 Task: Set up a call with the sales team on Monday at 7:00 PM.
Action: Mouse moved to (84, 196)
Screenshot: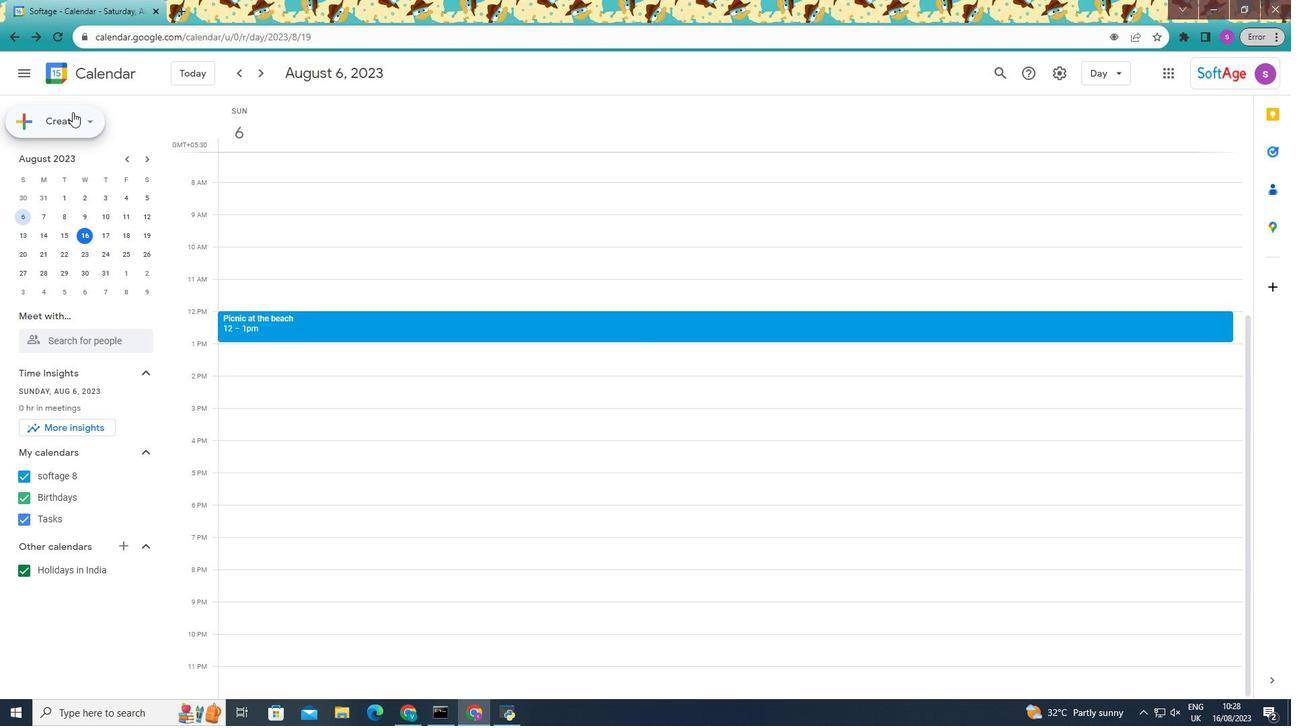 
Action: Mouse pressed left at (84, 196)
Screenshot: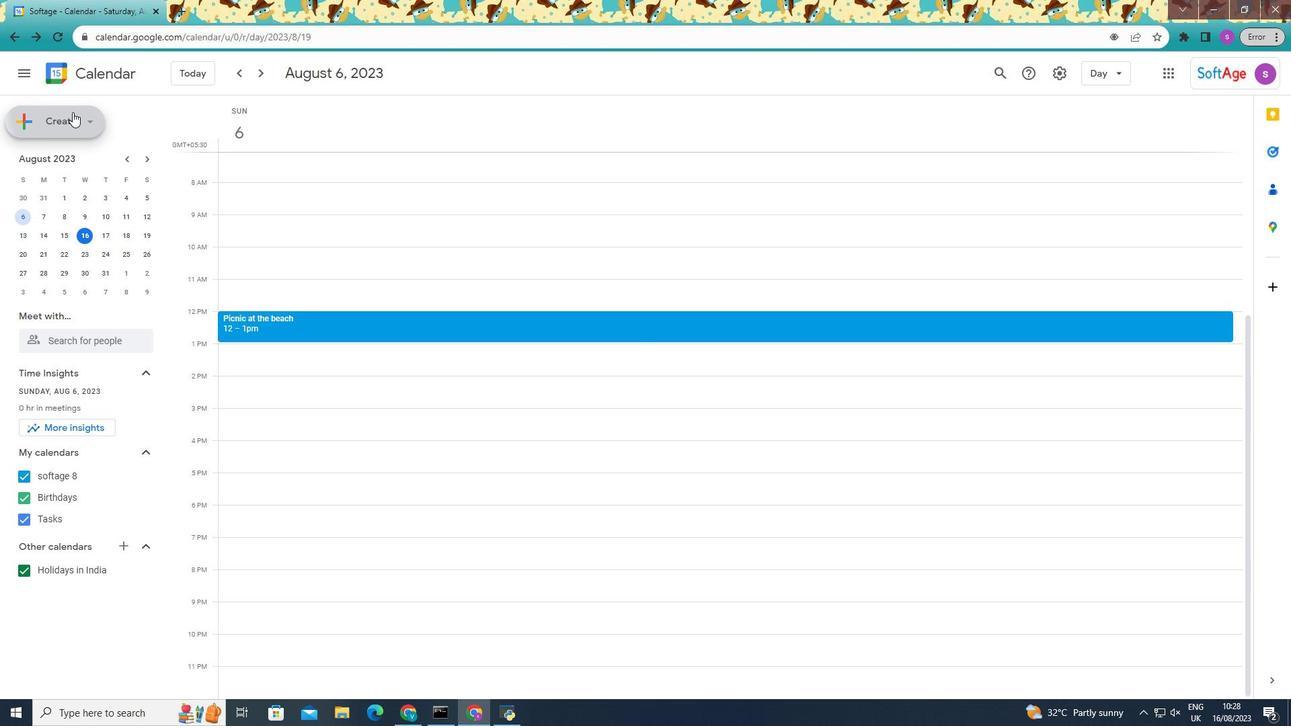 
Action: Mouse moved to (96, 281)
Screenshot: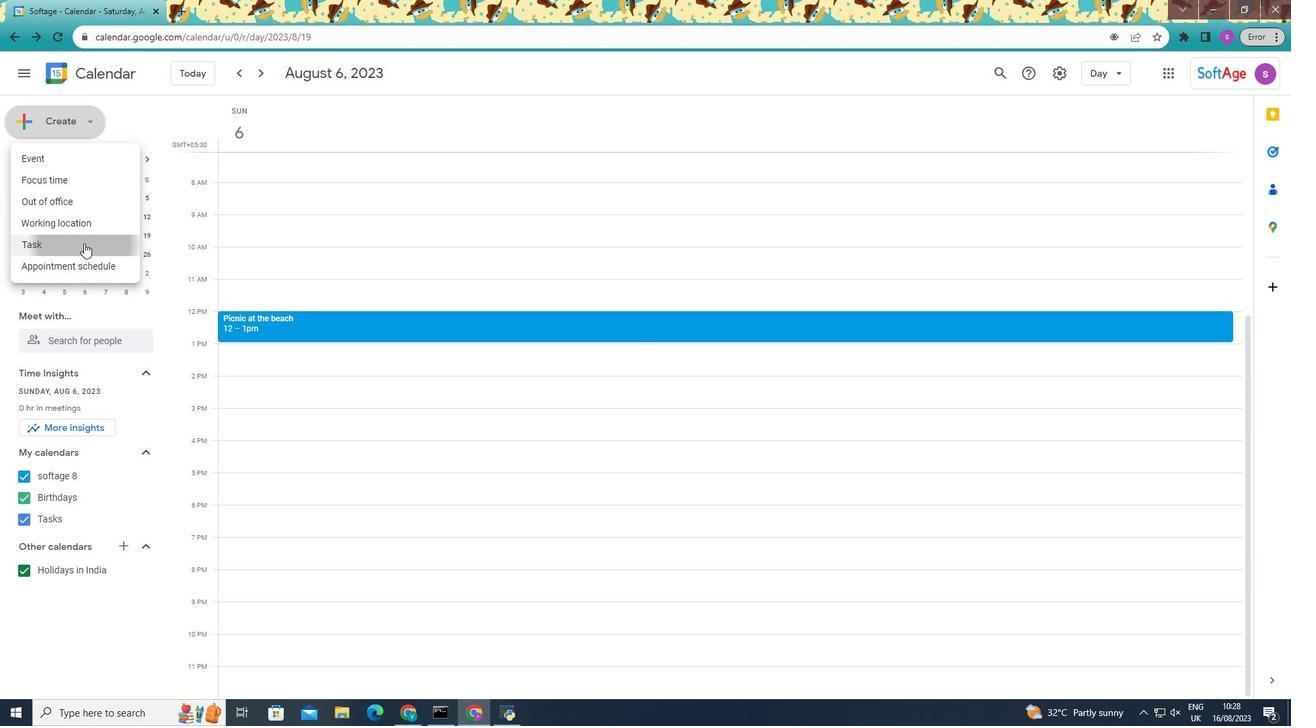 
Action: Mouse pressed left at (96, 281)
Screenshot: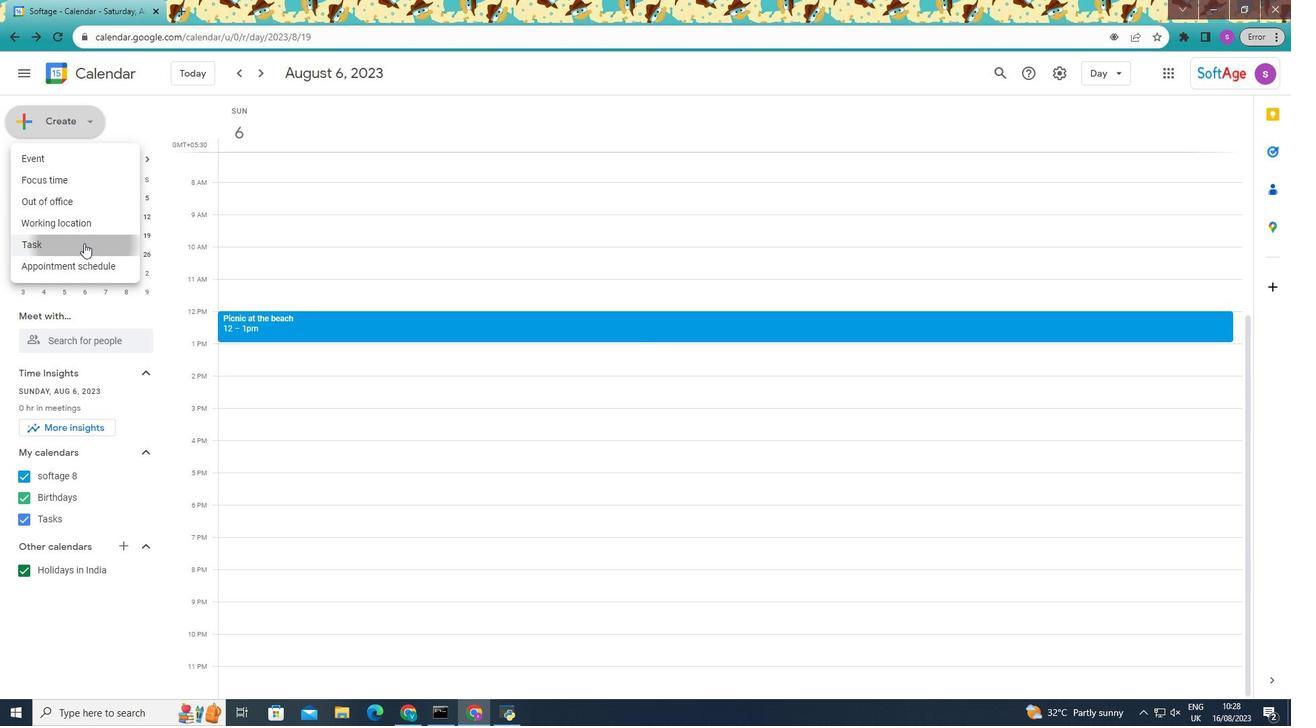 
Action: Mouse moved to (569, 315)
Screenshot: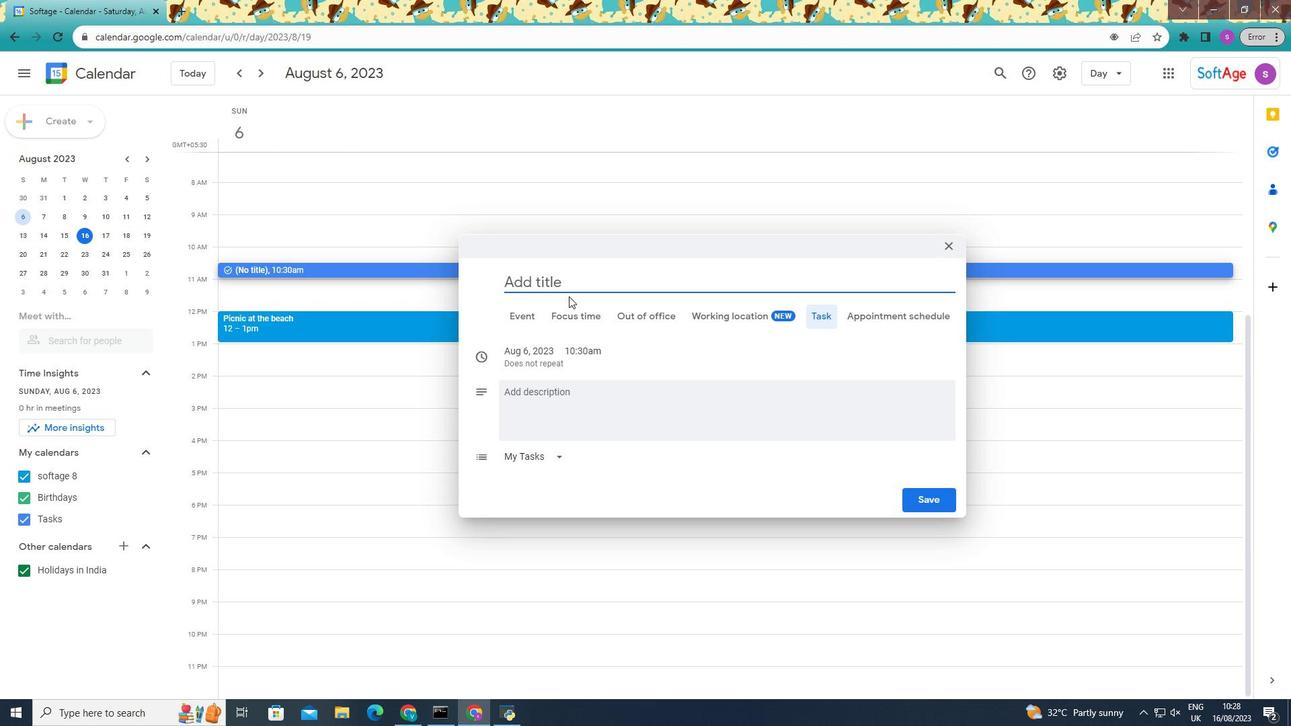 
Action: Mouse pressed left at (569, 315)
Screenshot: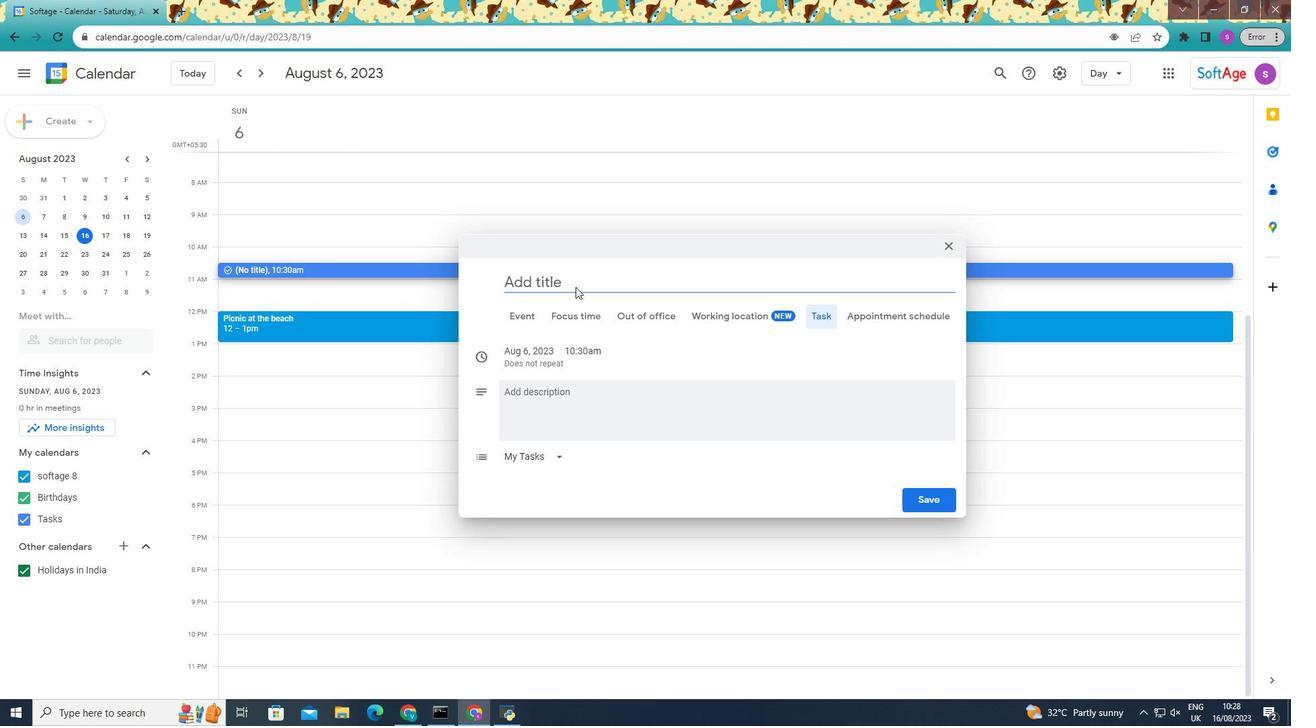 
Action: Mouse moved to (577, 308)
Screenshot: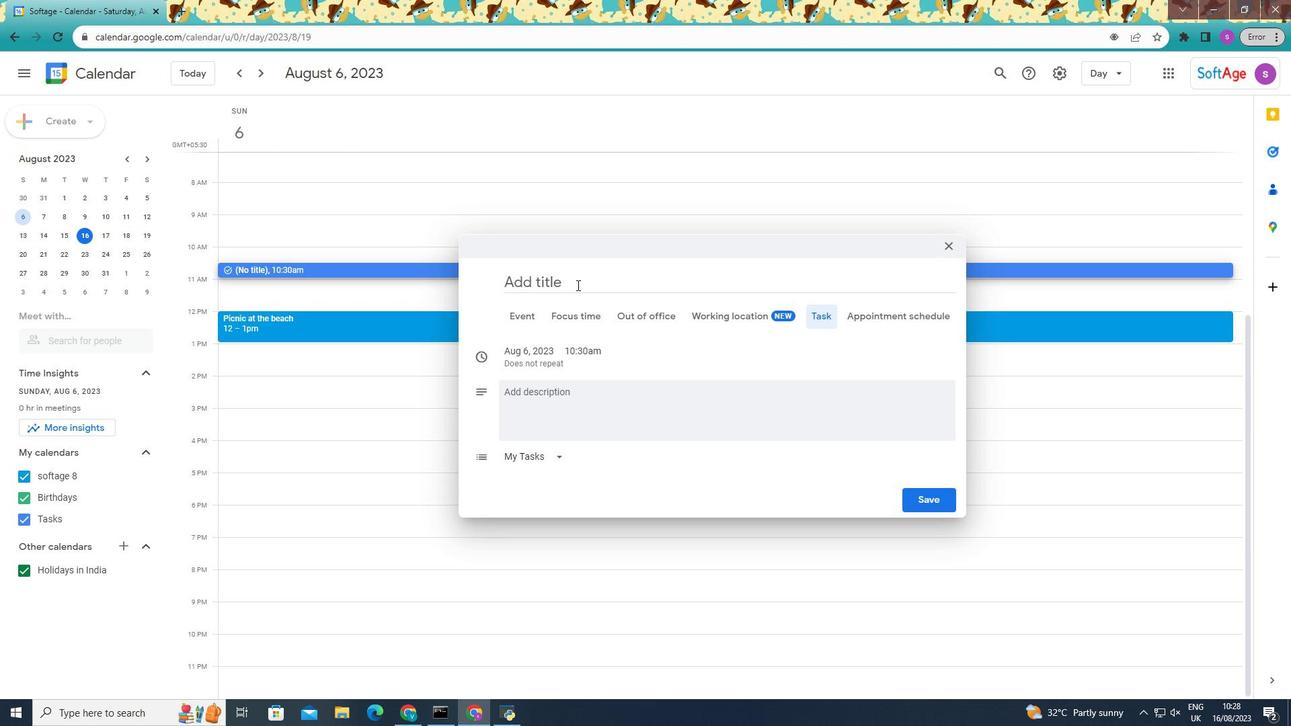 
Action: Mouse pressed left at (577, 308)
Screenshot: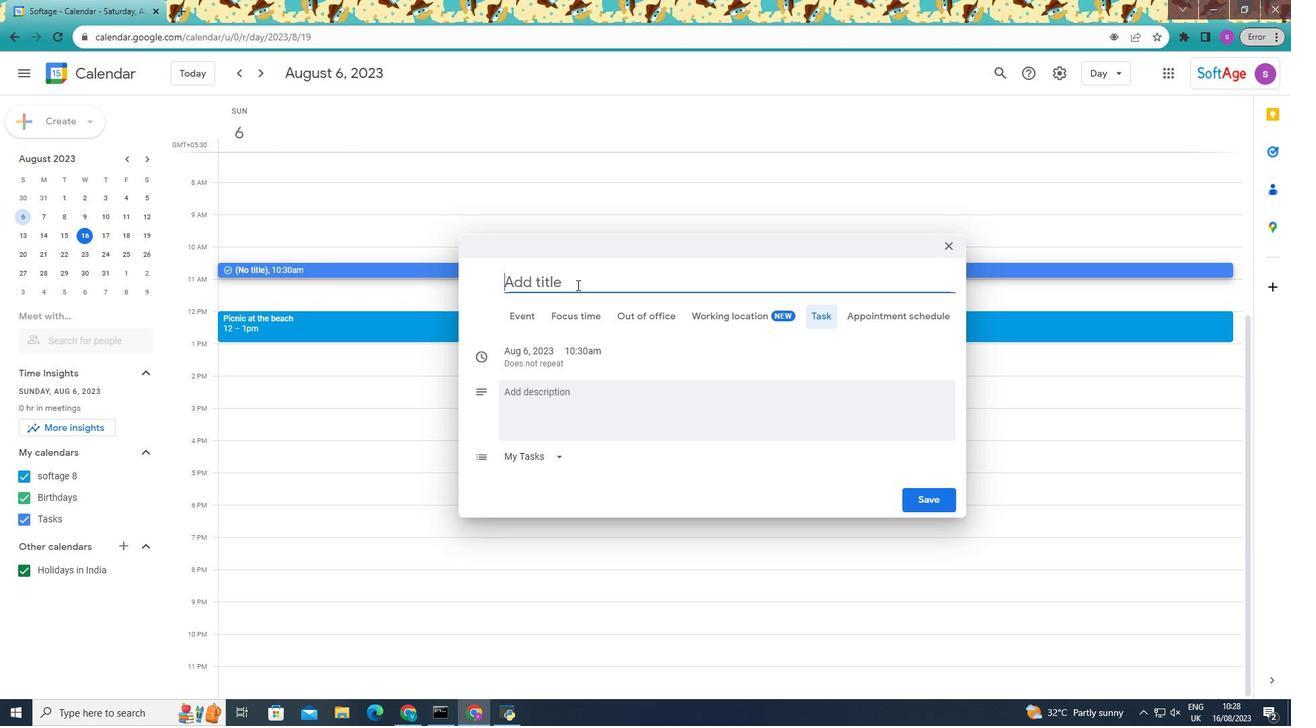 
Action: Mouse moved to (575, 302)
Screenshot: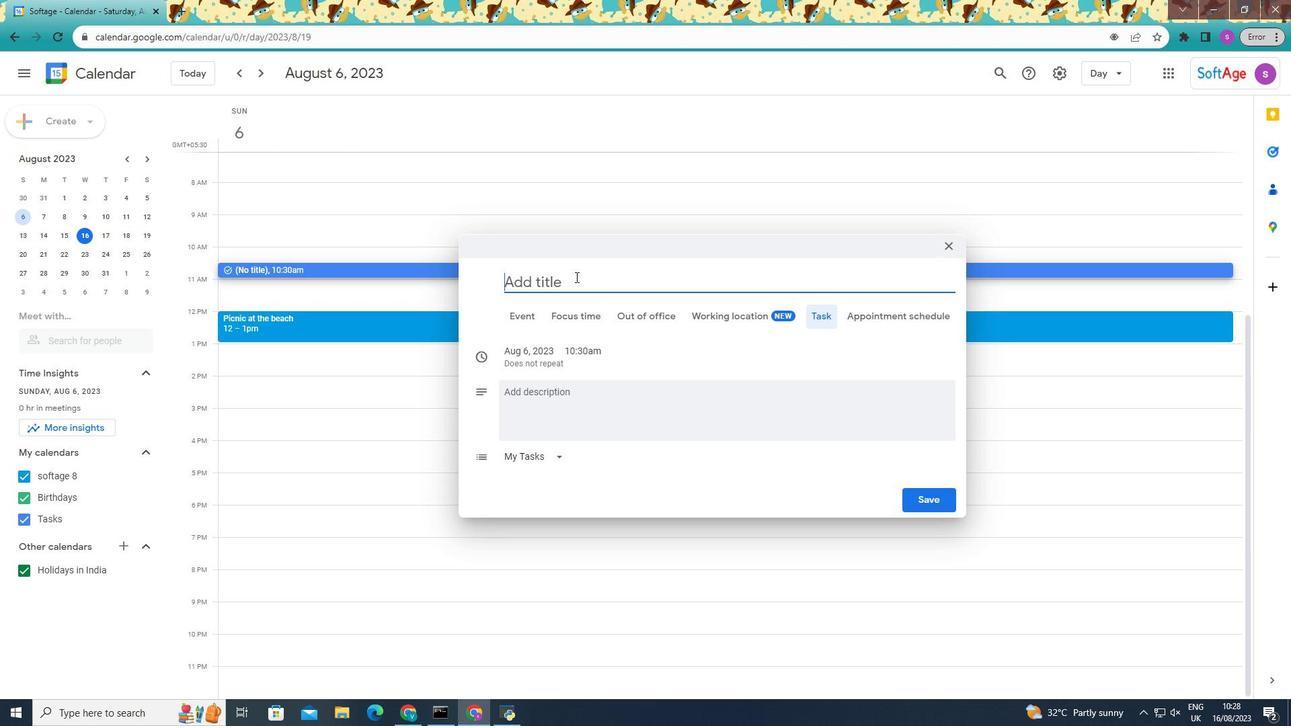 
Action: Key pressed <Key.shift>call<Key.space>wo<Key.backspace>ith<Key.space>the<Key.space>sales<Key.space>tem<Key.space>
Screenshot: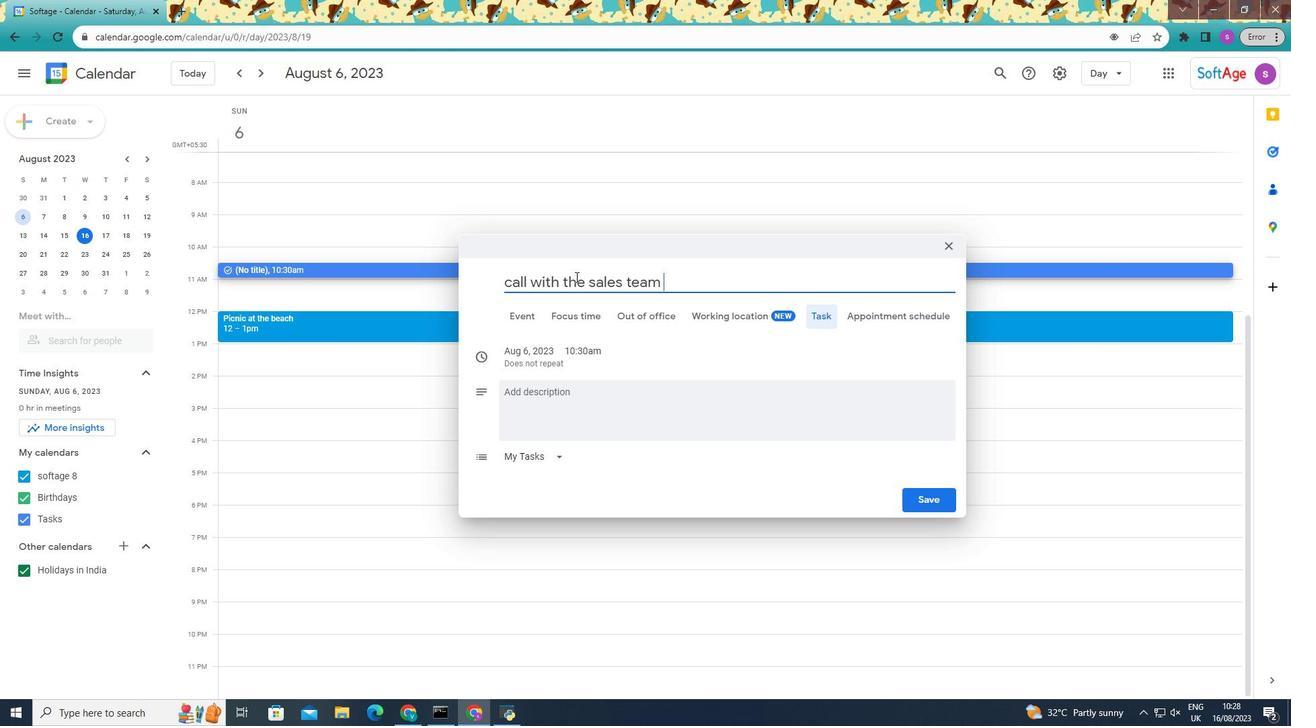 
Action: Mouse moved to (528, 355)
Screenshot: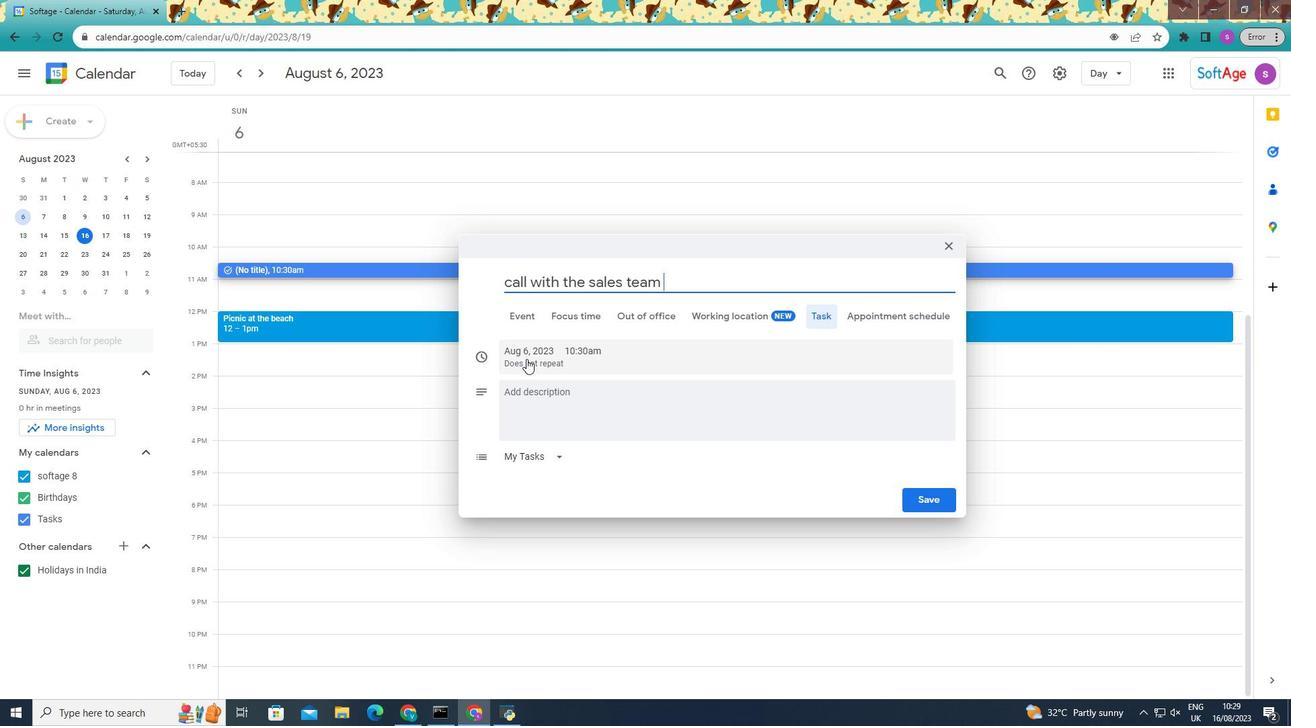 
Action: Mouse pressed left at (528, 355)
Screenshot: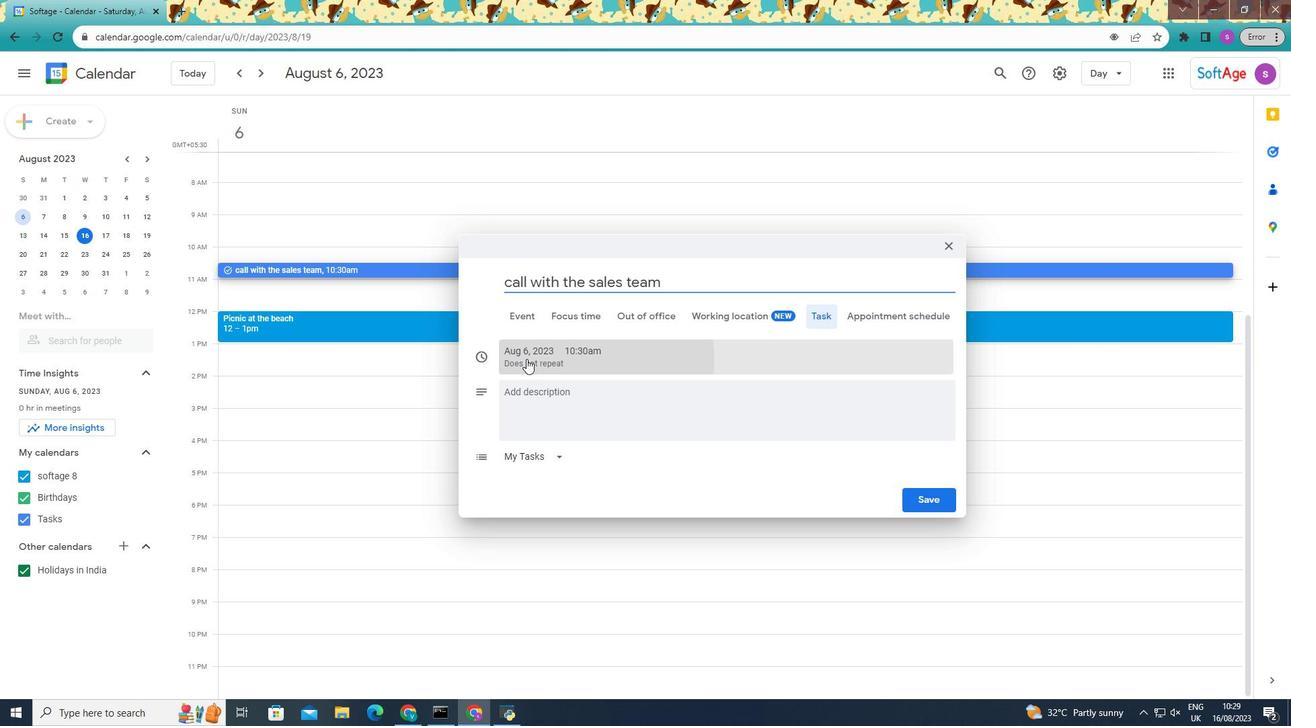 
Action: Mouse moved to (549, 351)
Screenshot: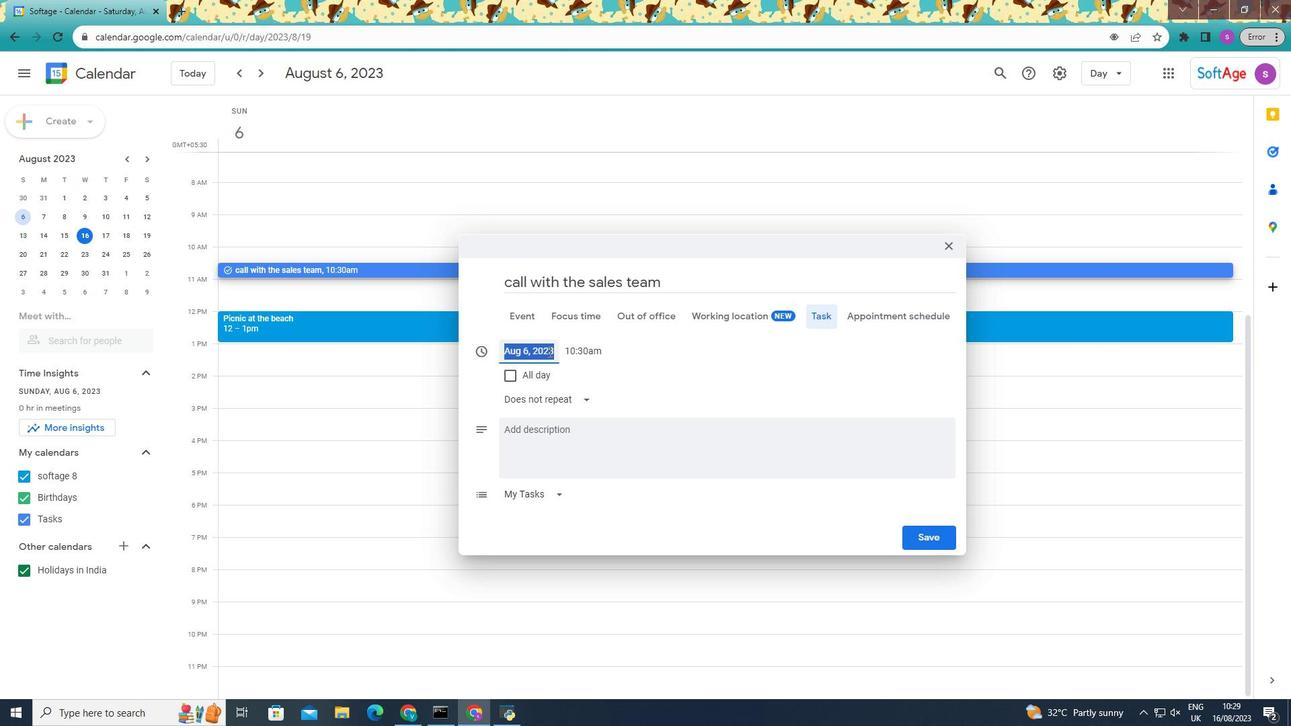 
Action: Mouse pressed left at (549, 351)
Screenshot: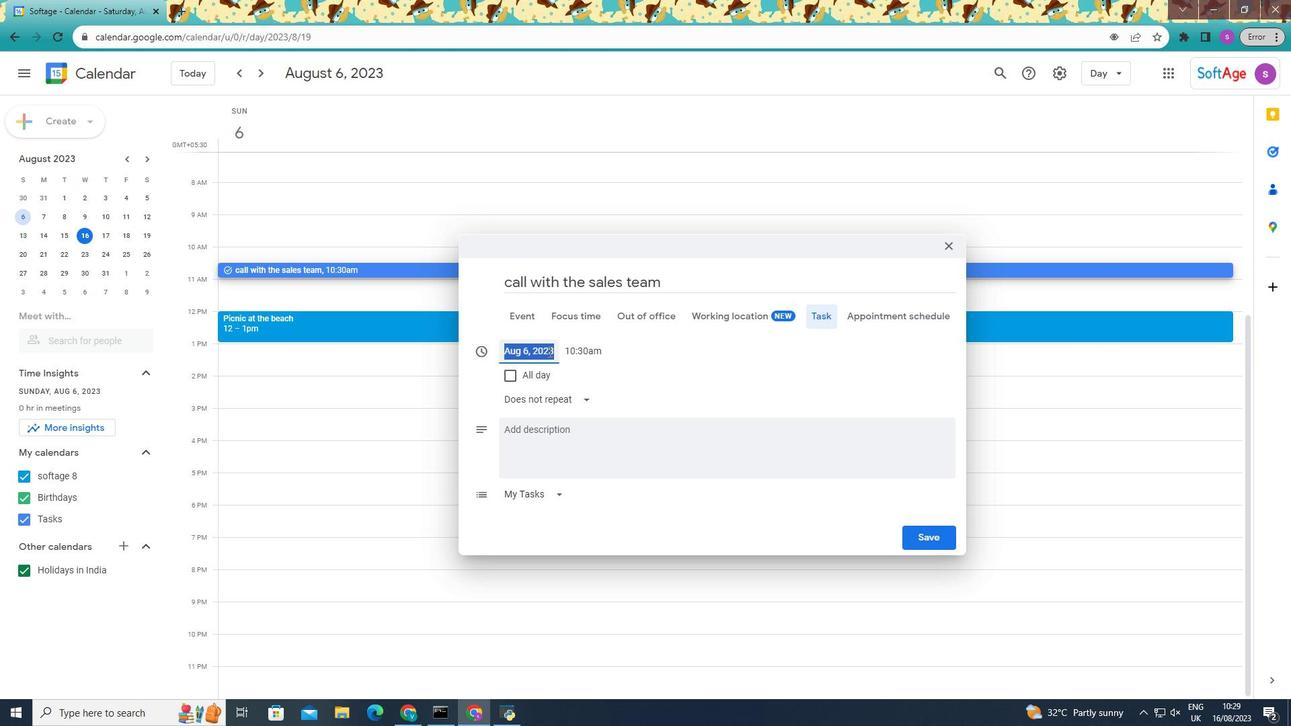 
Action: Mouse moved to (547, 427)
Screenshot: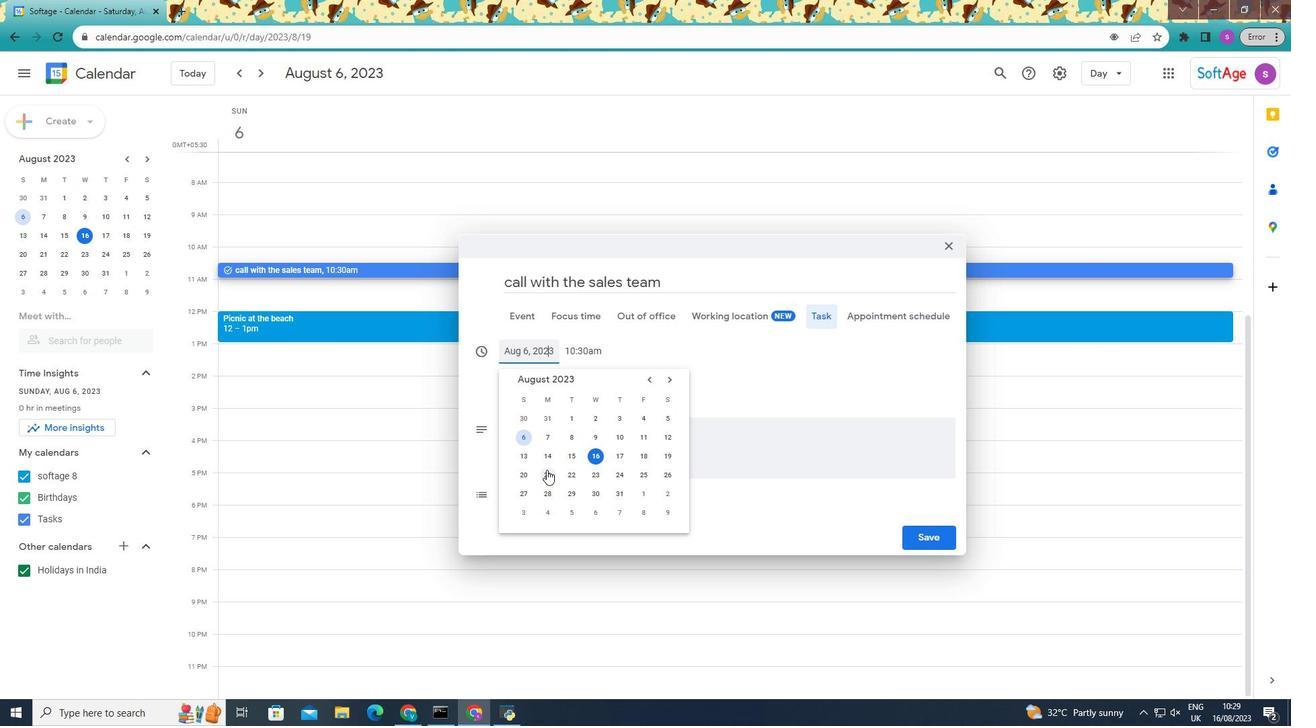 
Action: Mouse pressed left at (547, 427)
Screenshot: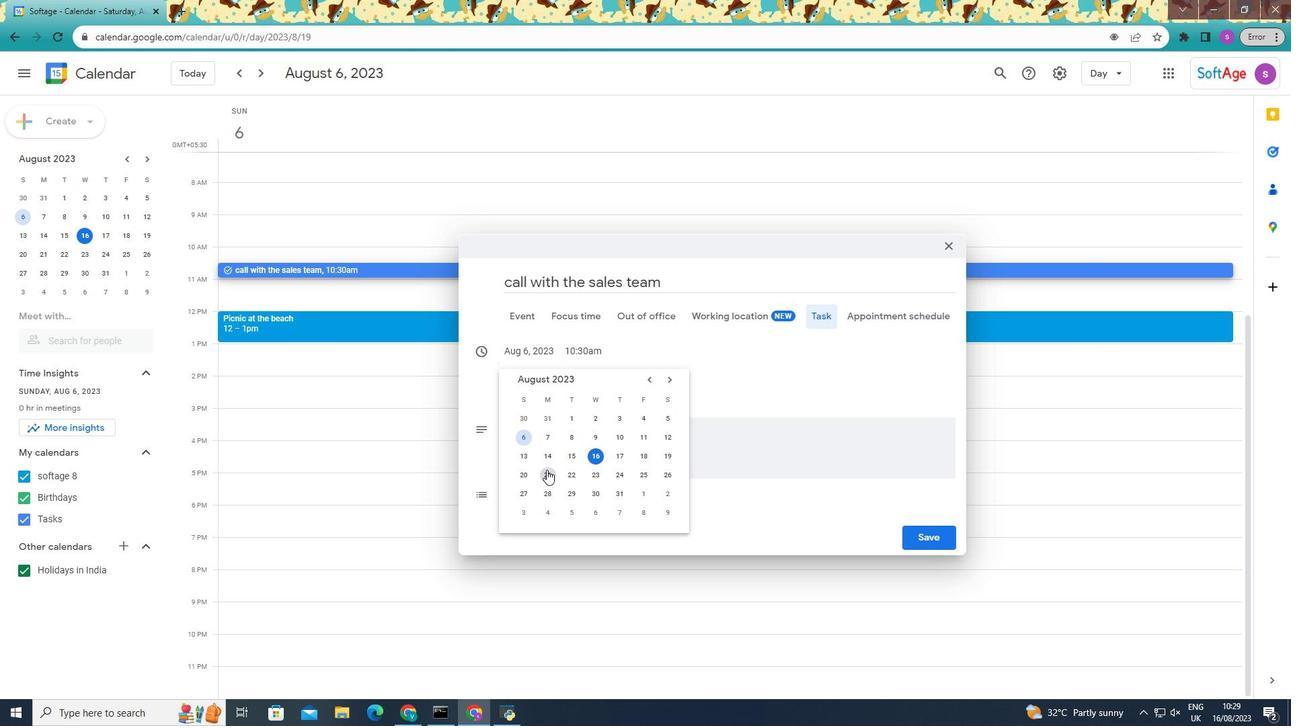 
Action: Mouse moved to (555, 355)
Screenshot: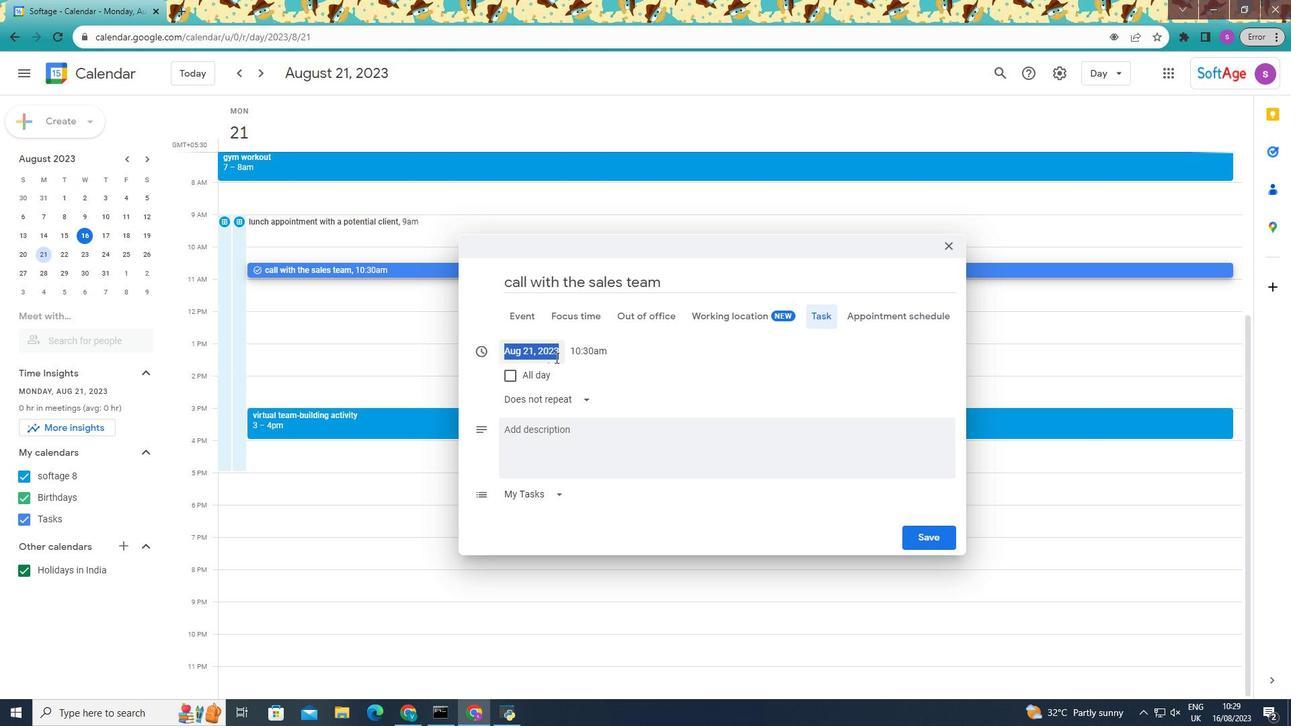 
Action: Mouse pressed left at (555, 355)
Screenshot: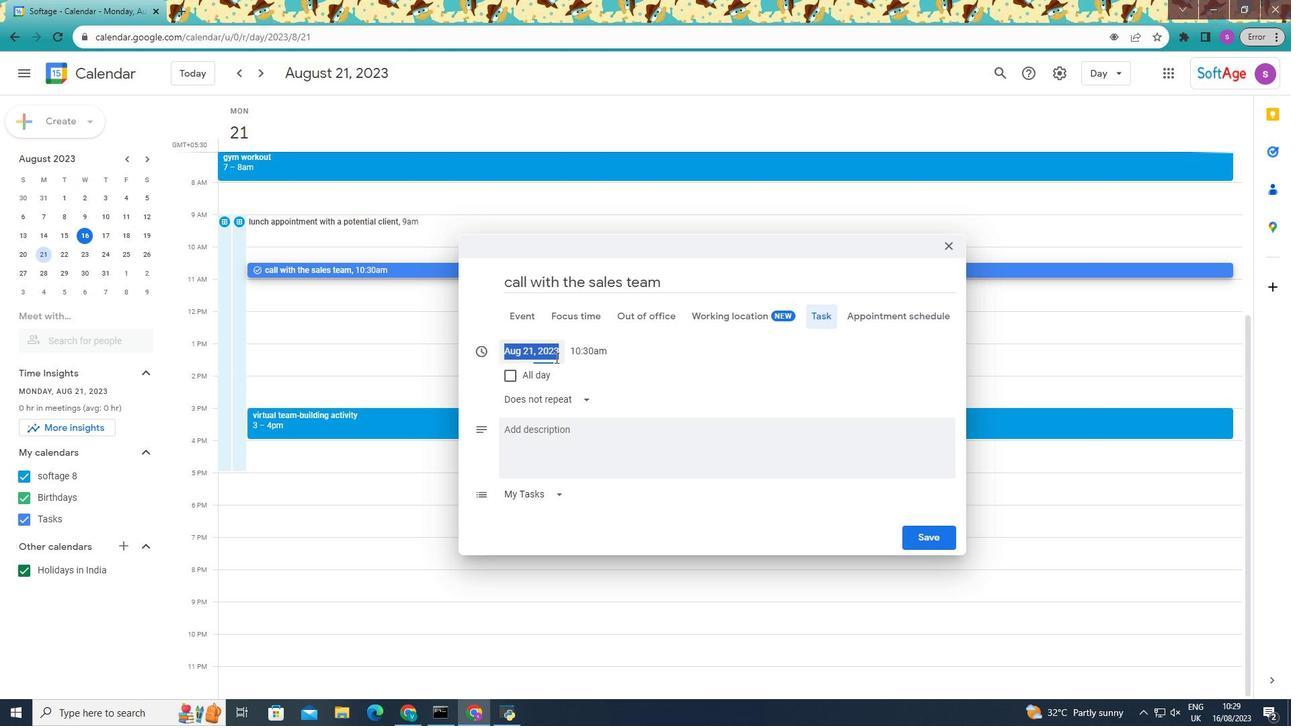 
Action: Mouse moved to (586, 348)
Screenshot: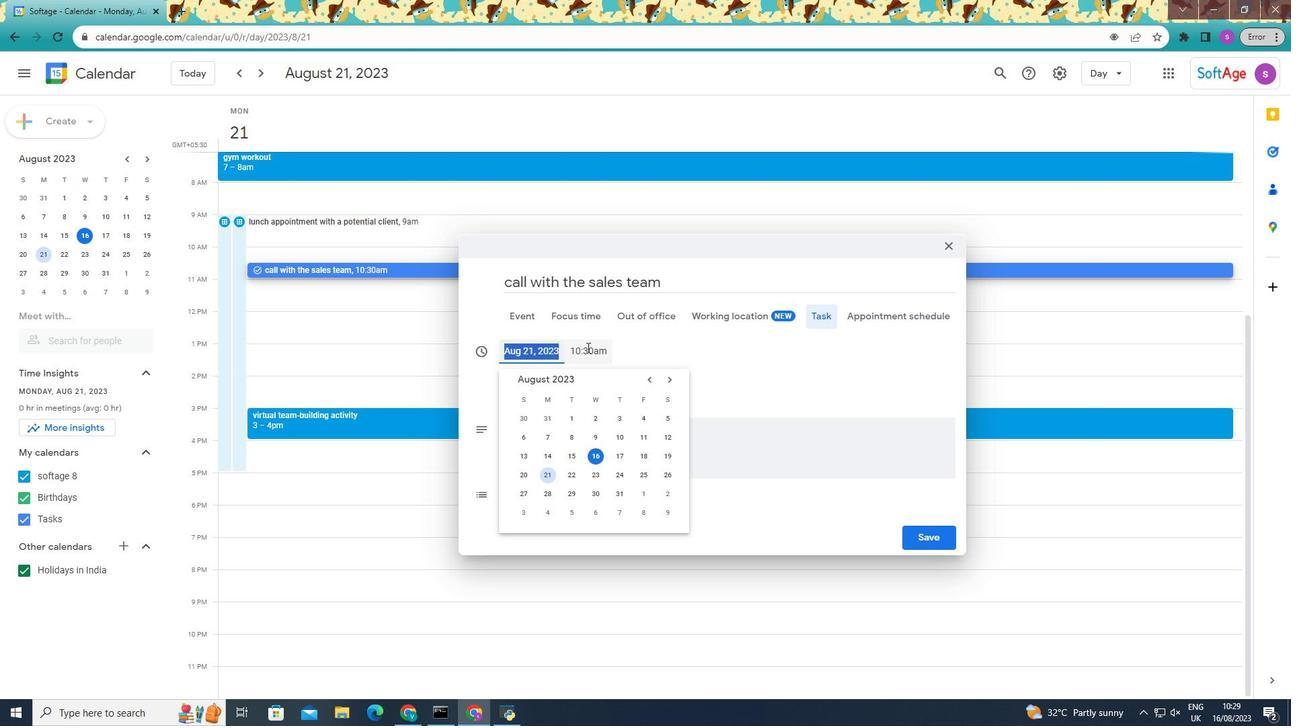 
Action: Mouse pressed left at (586, 348)
Screenshot: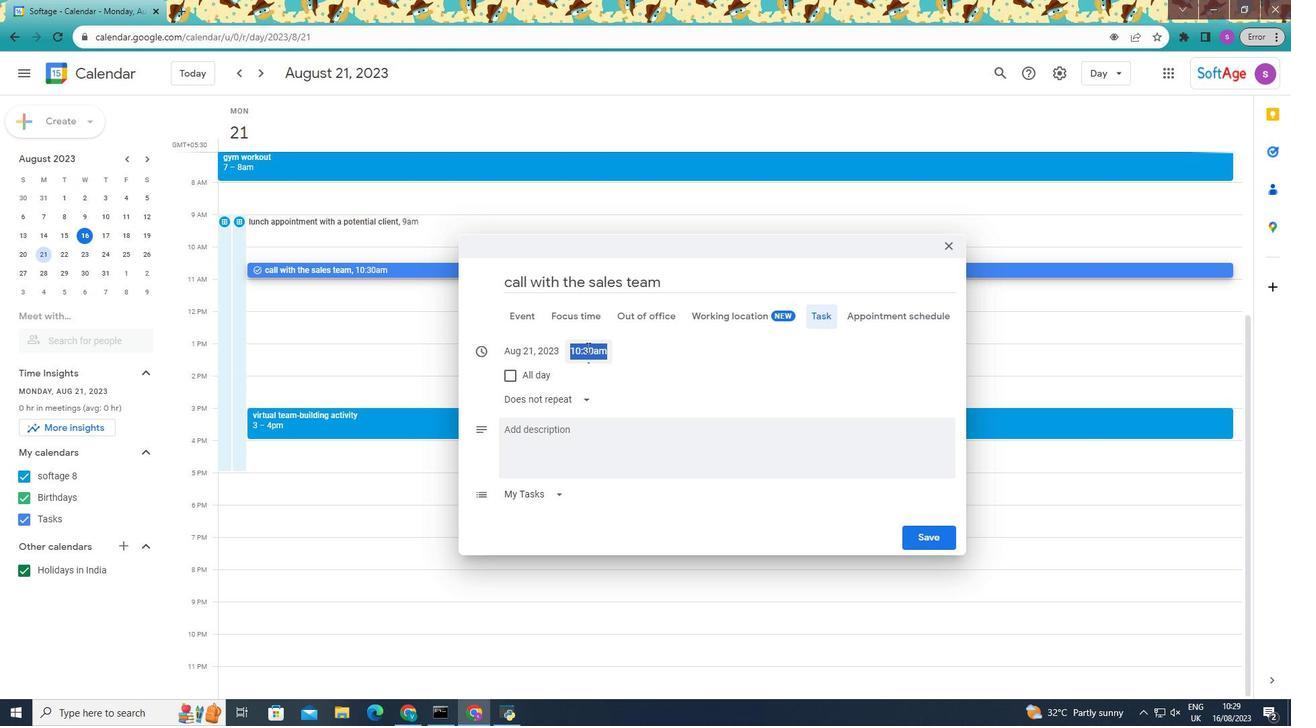 
Action: Mouse moved to (622, 423)
Screenshot: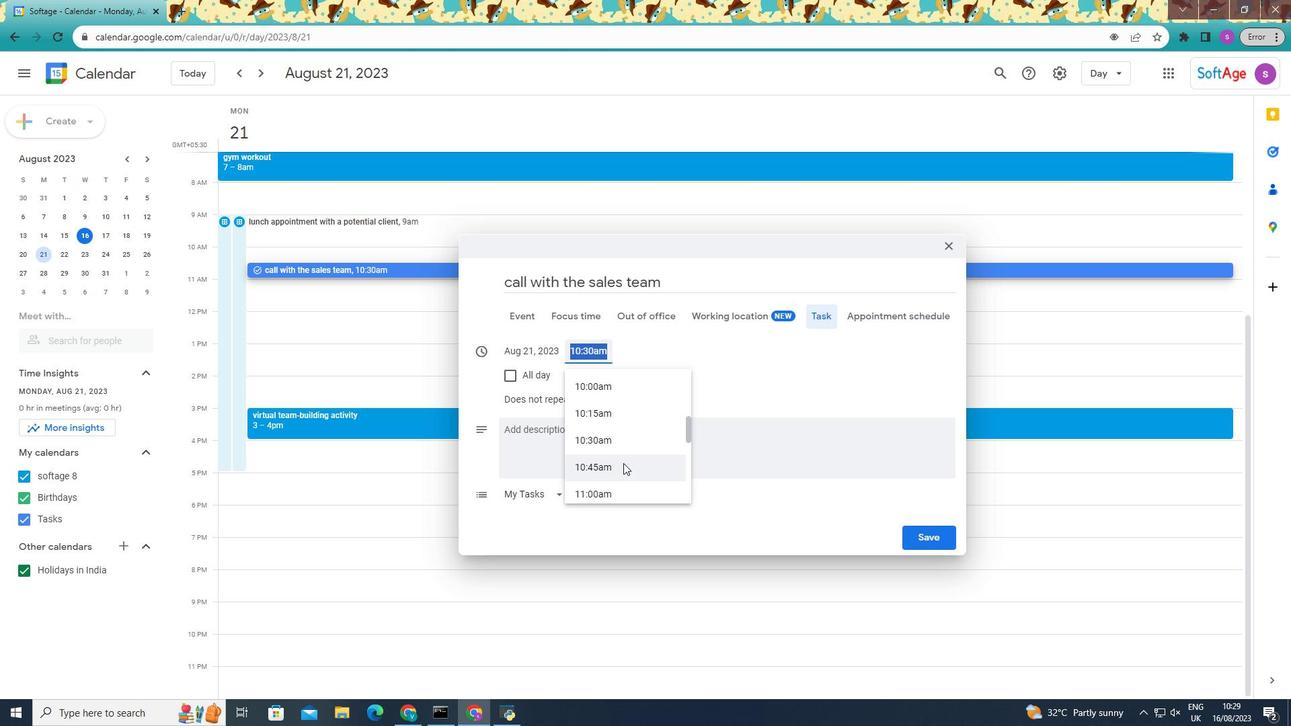 
Action: Mouse scrolled (622, 423) with delta (0, 0)
Screenshot: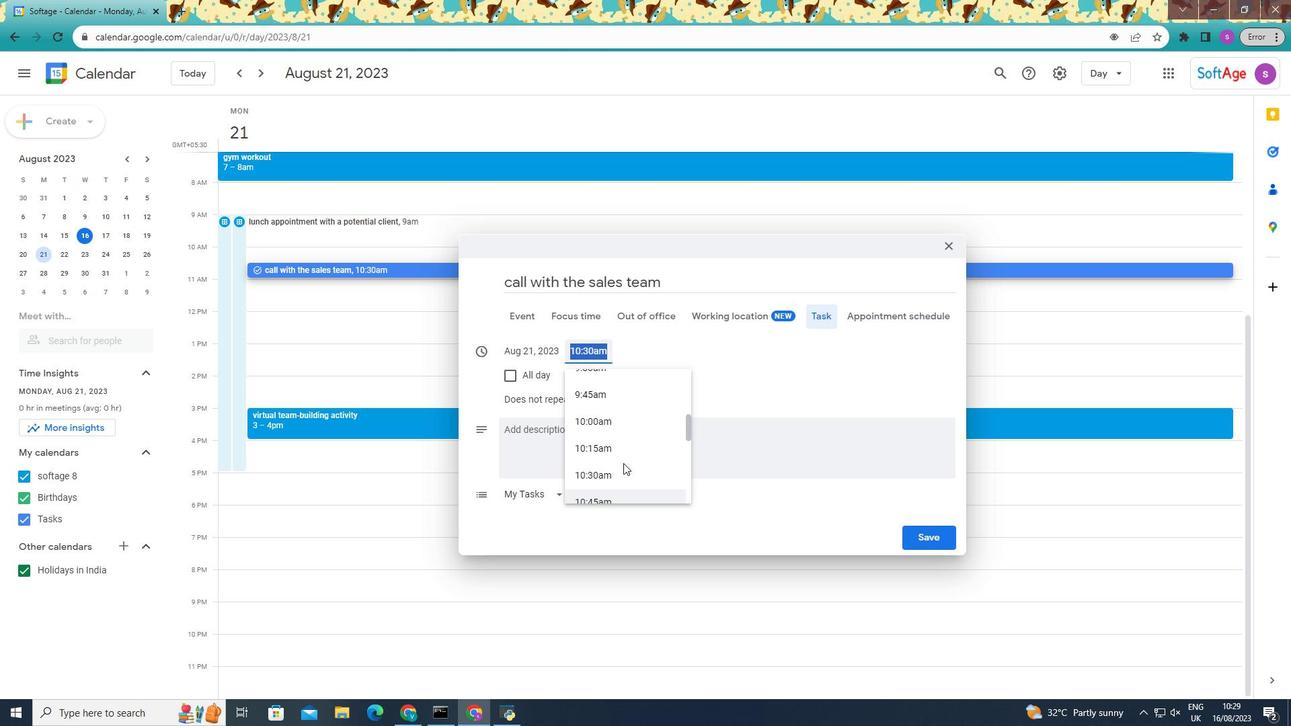 
Action: Mouse scrolled (622, 423) with delta (0, 0)
Screenshot: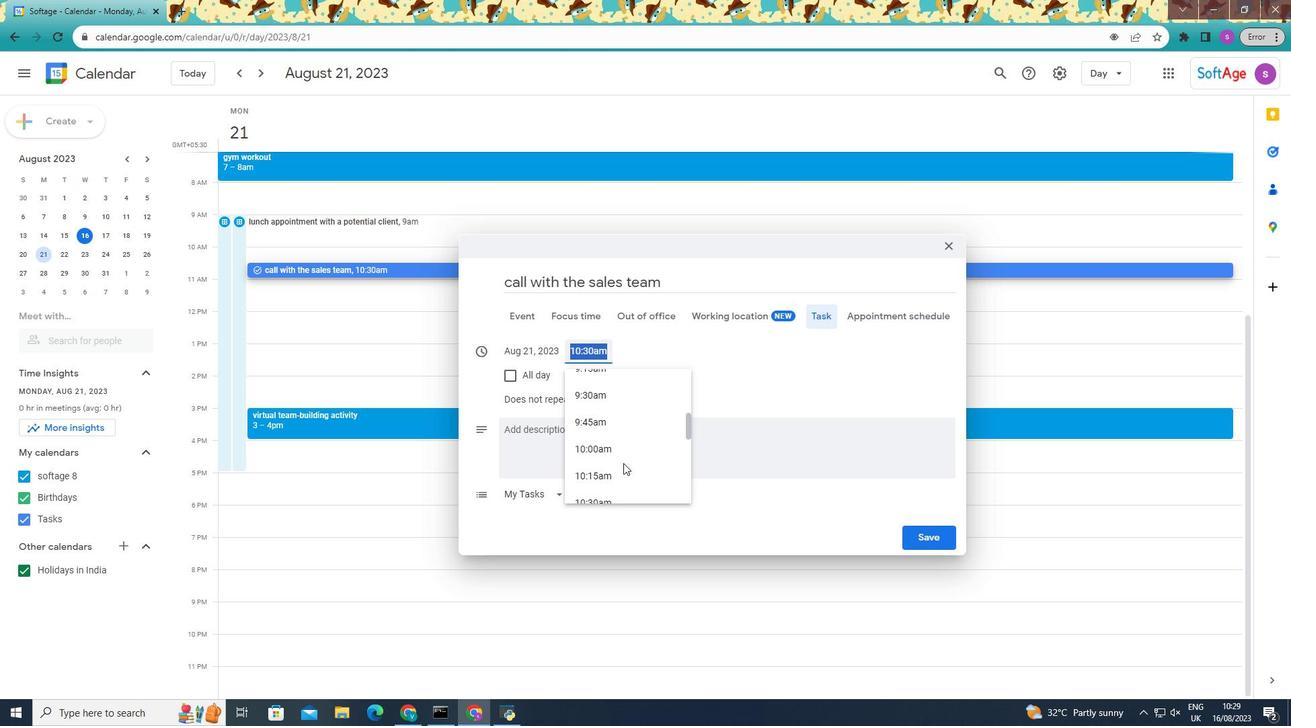 
Action: Mouse scrolled (622, 423) with delta (0, 0)
Screenshot: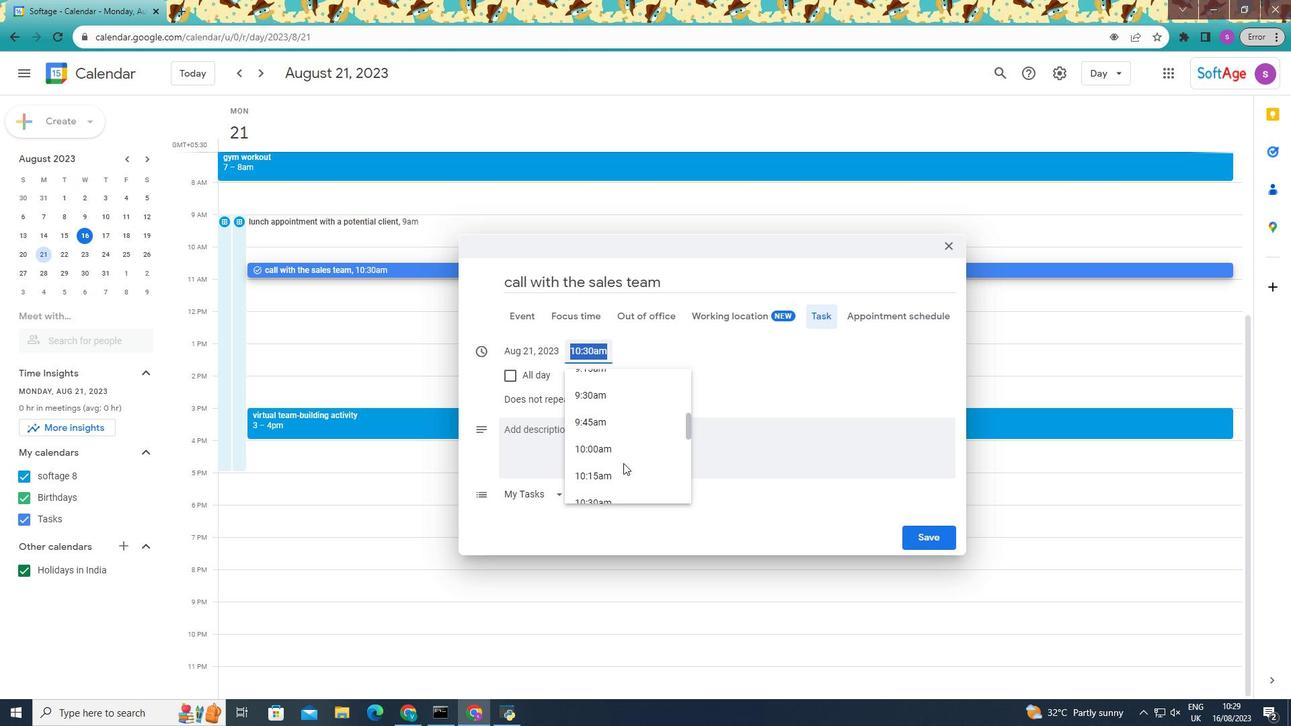 
Action: Mouse moved to (627, 419)
Screenshot: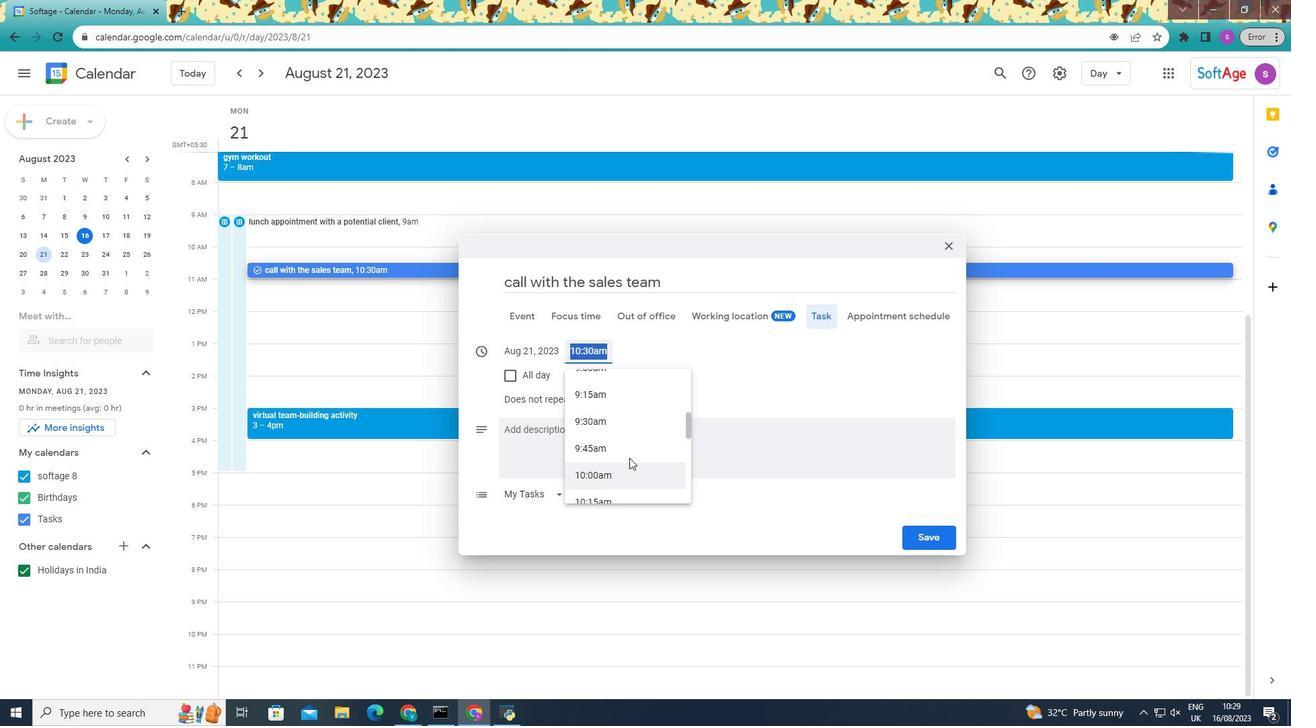 
Action: Mouse scrolled (627, 420) with delta (0, 0)
Screenshot: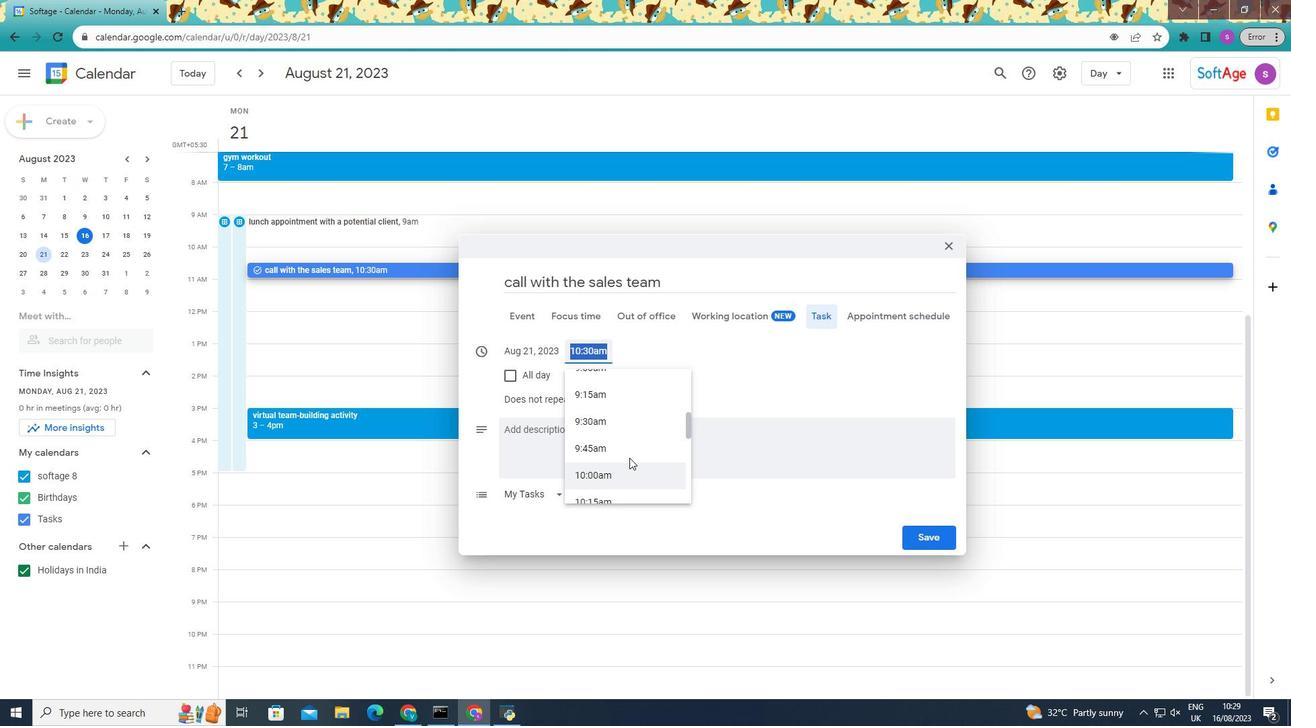 
Action: Mouse moved to (633, 392)
Screenshot: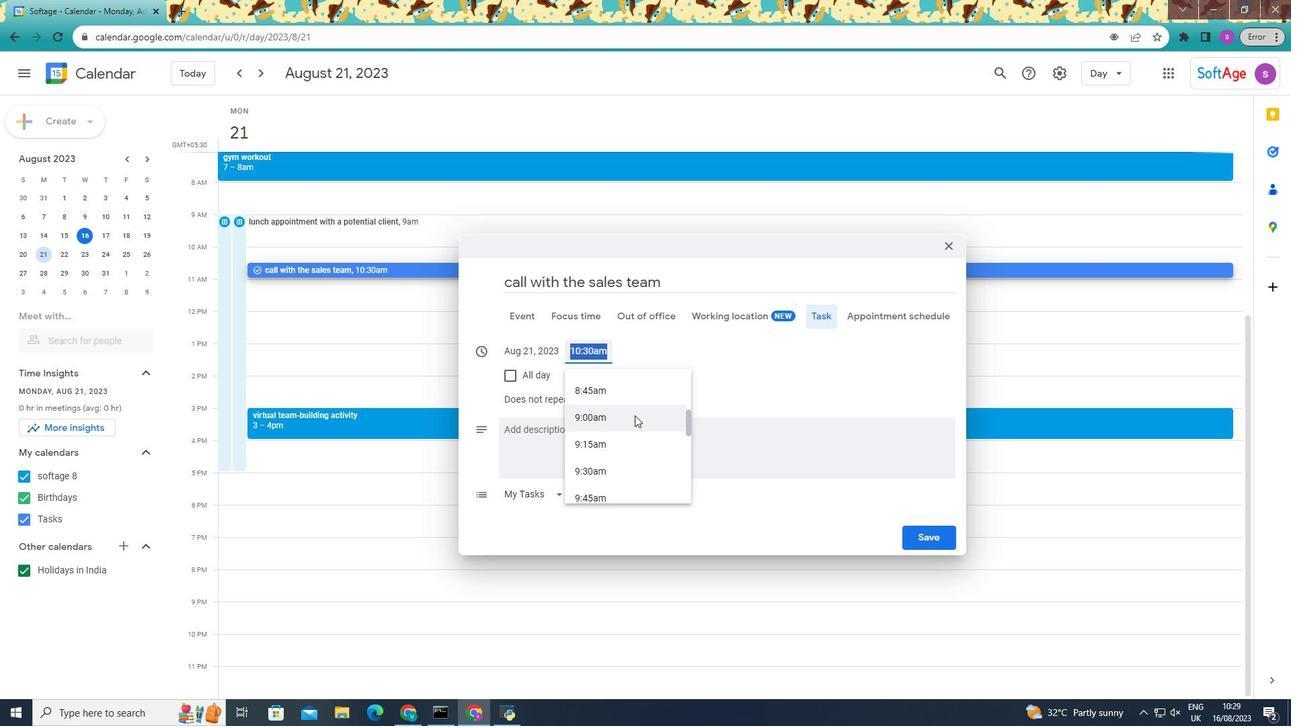 
Action: Mouse scrolled (633, 392) with delta (0, 0)
Screenshot: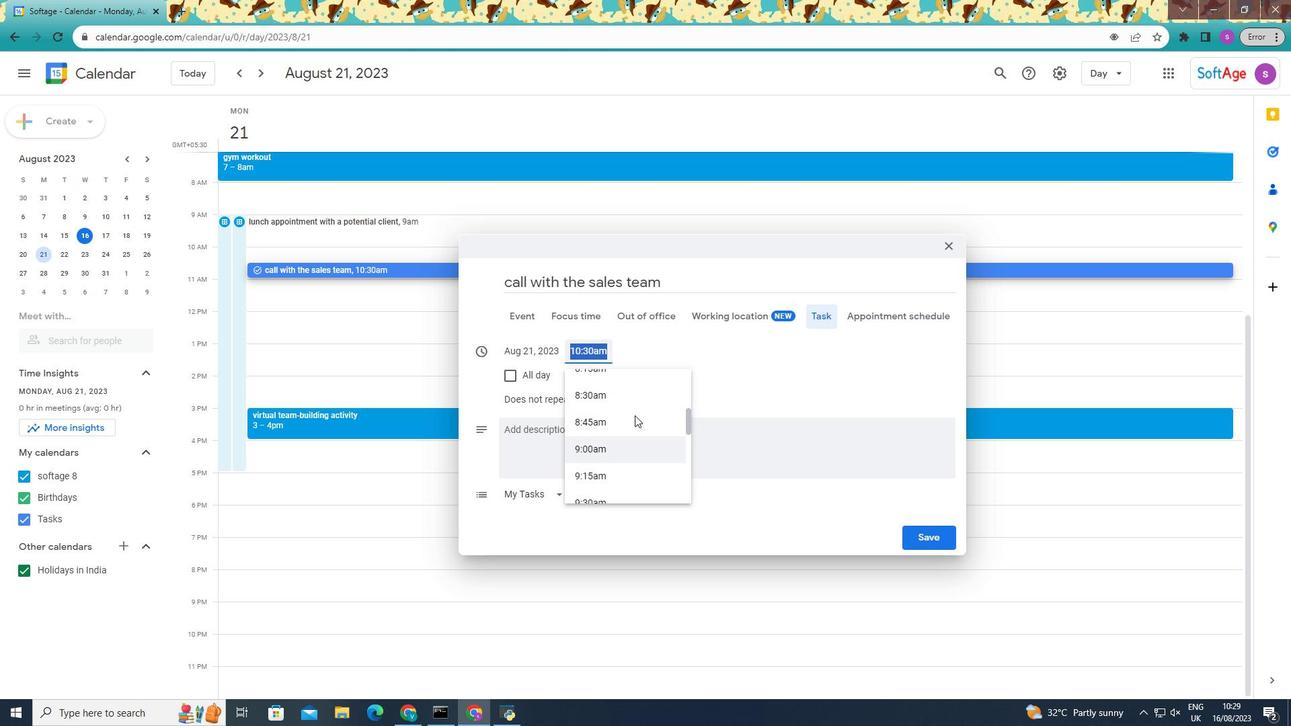 
Action: Mouse scrolled (633, 392) with delta (0, 0)
Screenshot: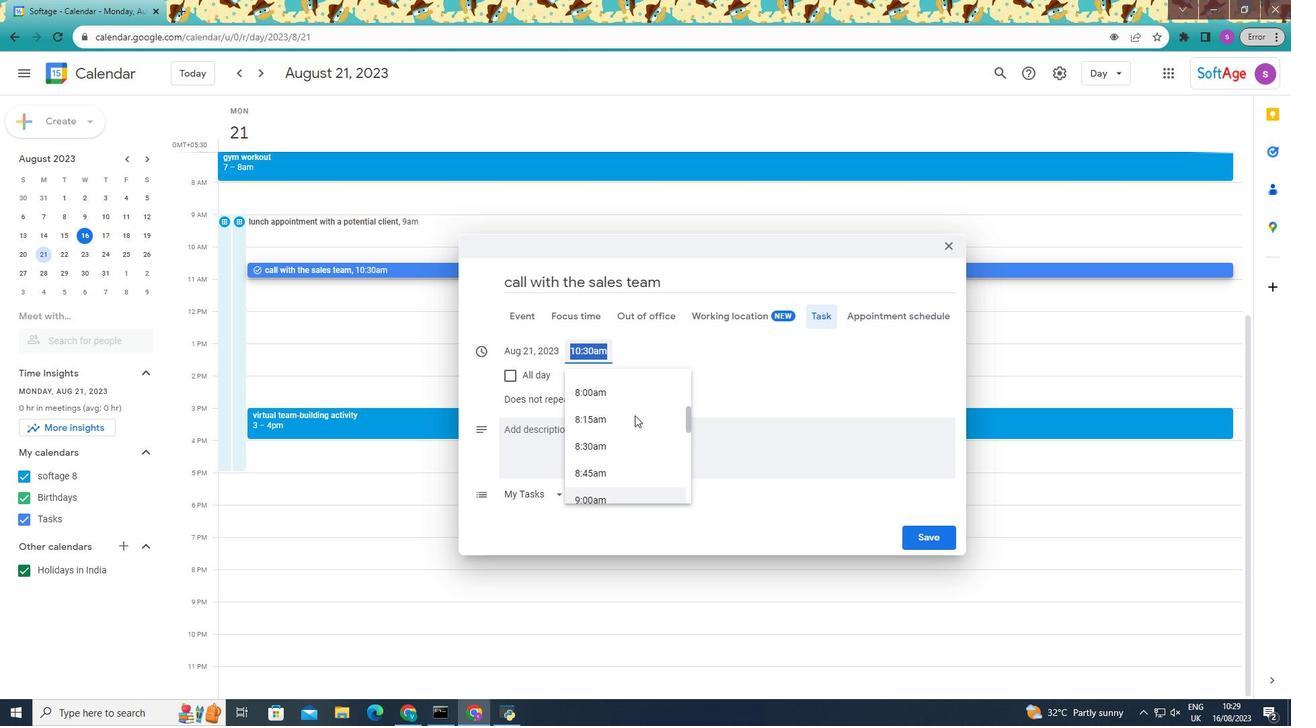 
Action: Mouse moved to (610, 384)
Screenshot: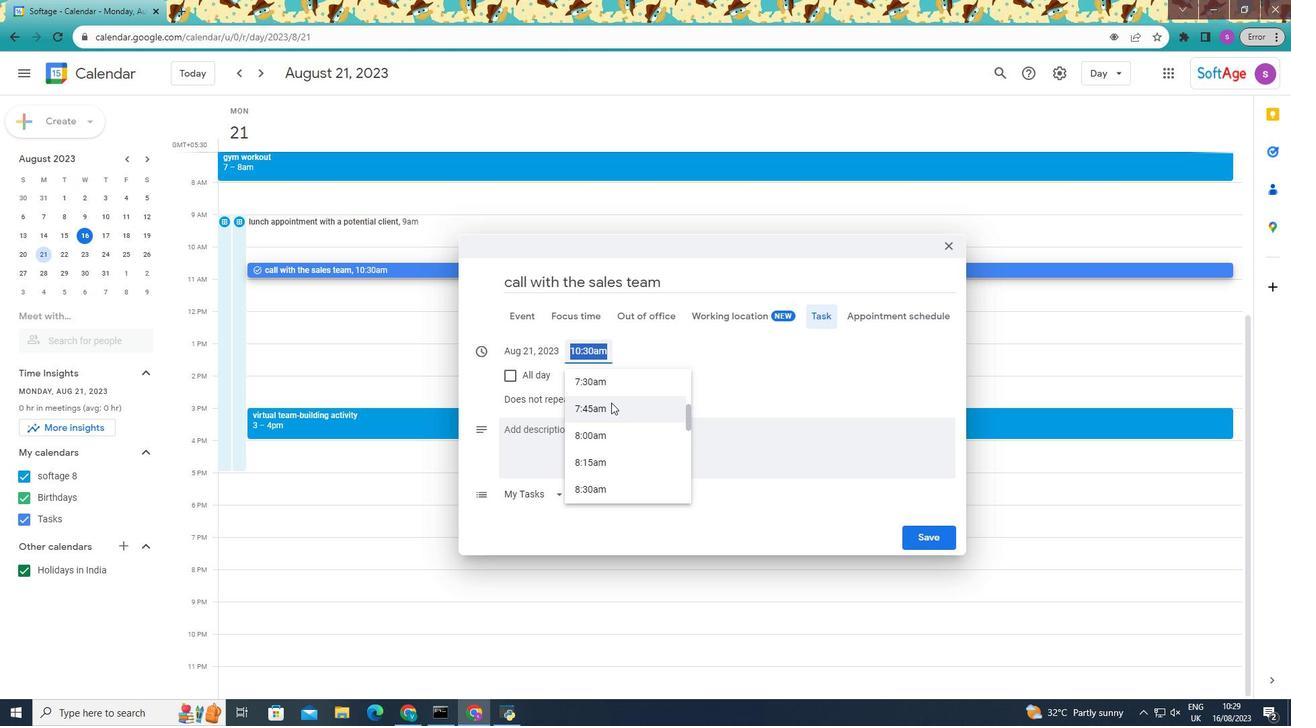 
Action: Mouse scrolled (610, 384) with delta (0, 0)
Screenshot: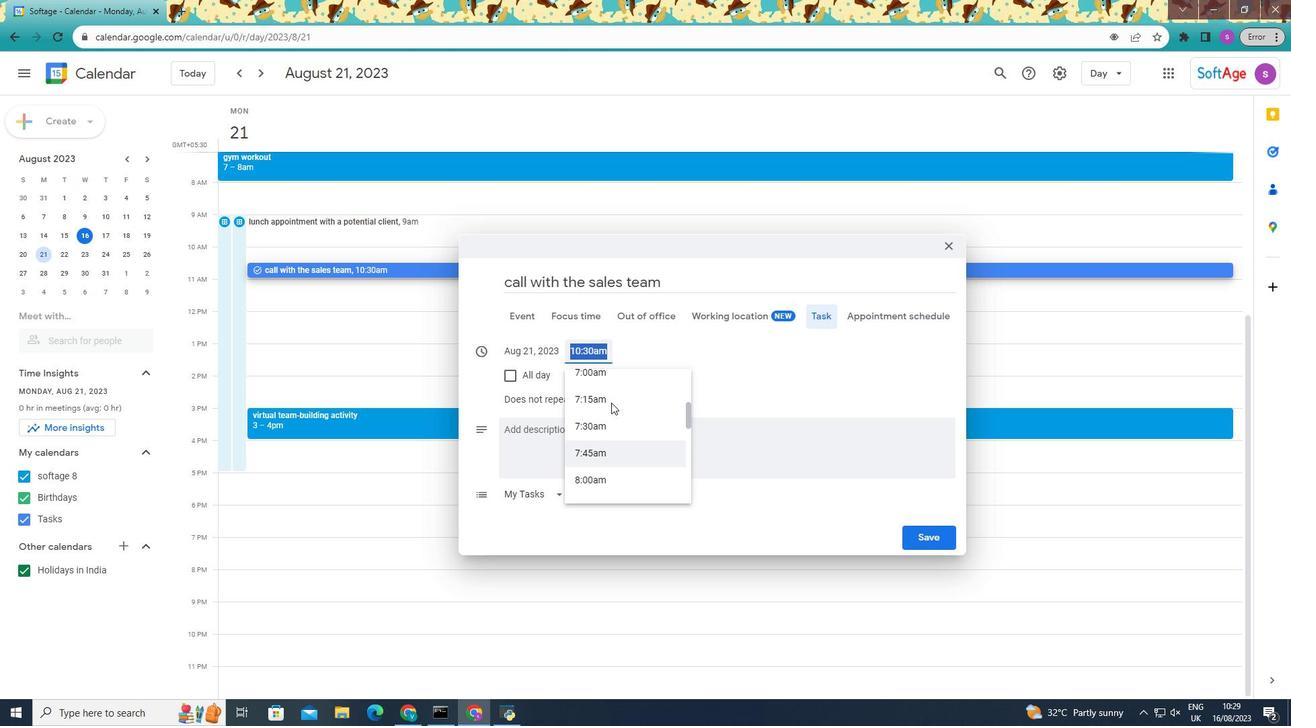 
Action: Mouse scrolled (610, 384) with delta (0, 0)
Screenshot: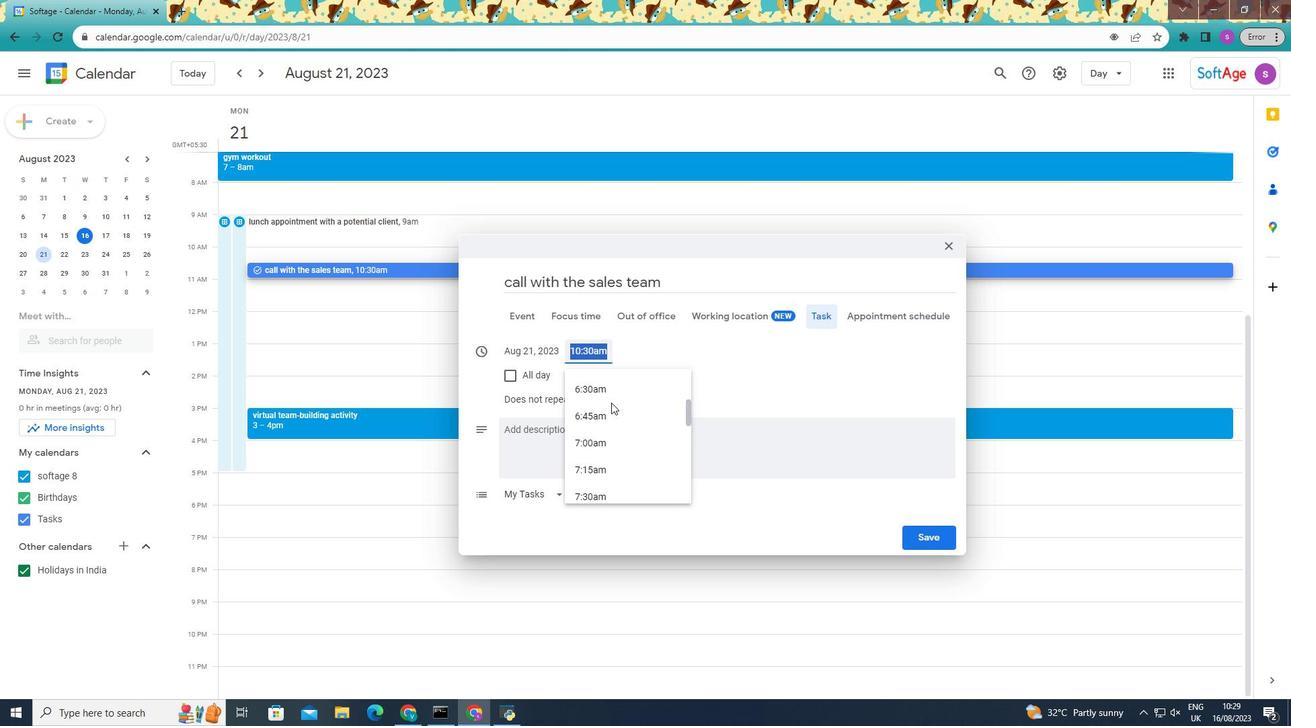 
Action: Mouse moved to (601, 425)
Screenshot: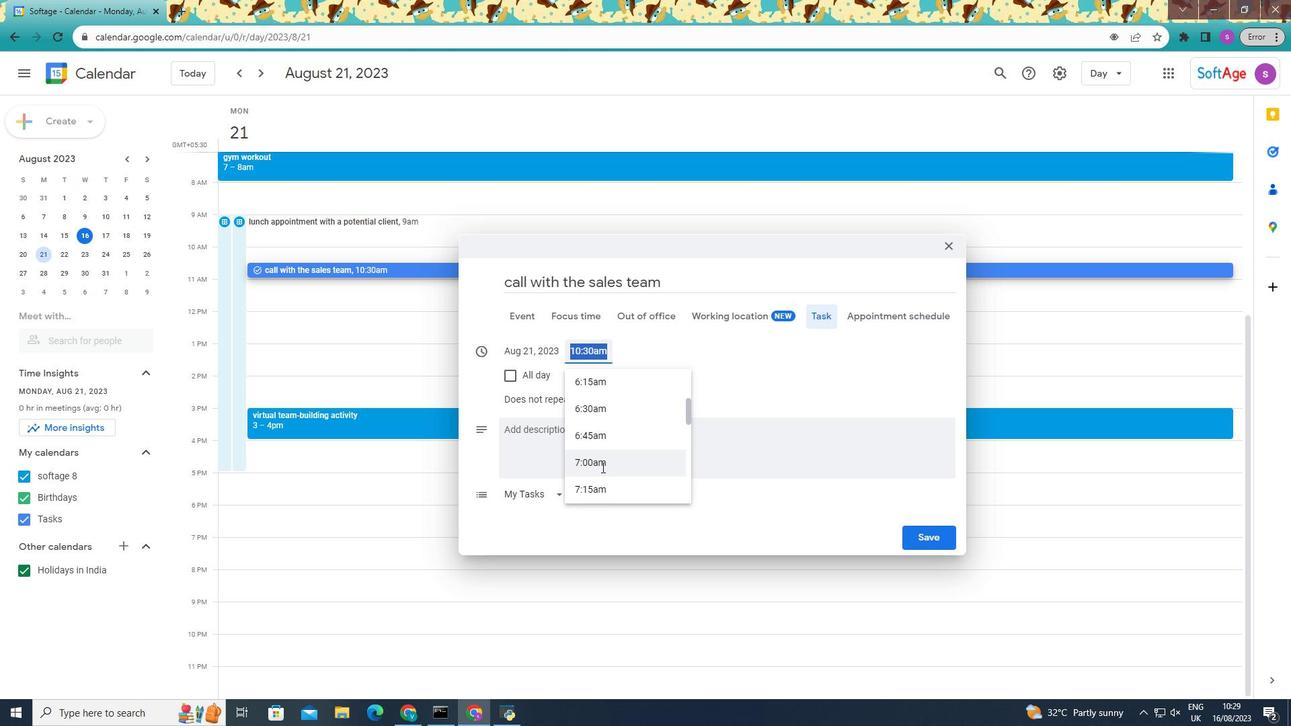 
Action: Mouse pressed left at (601, 425)
Screenshot: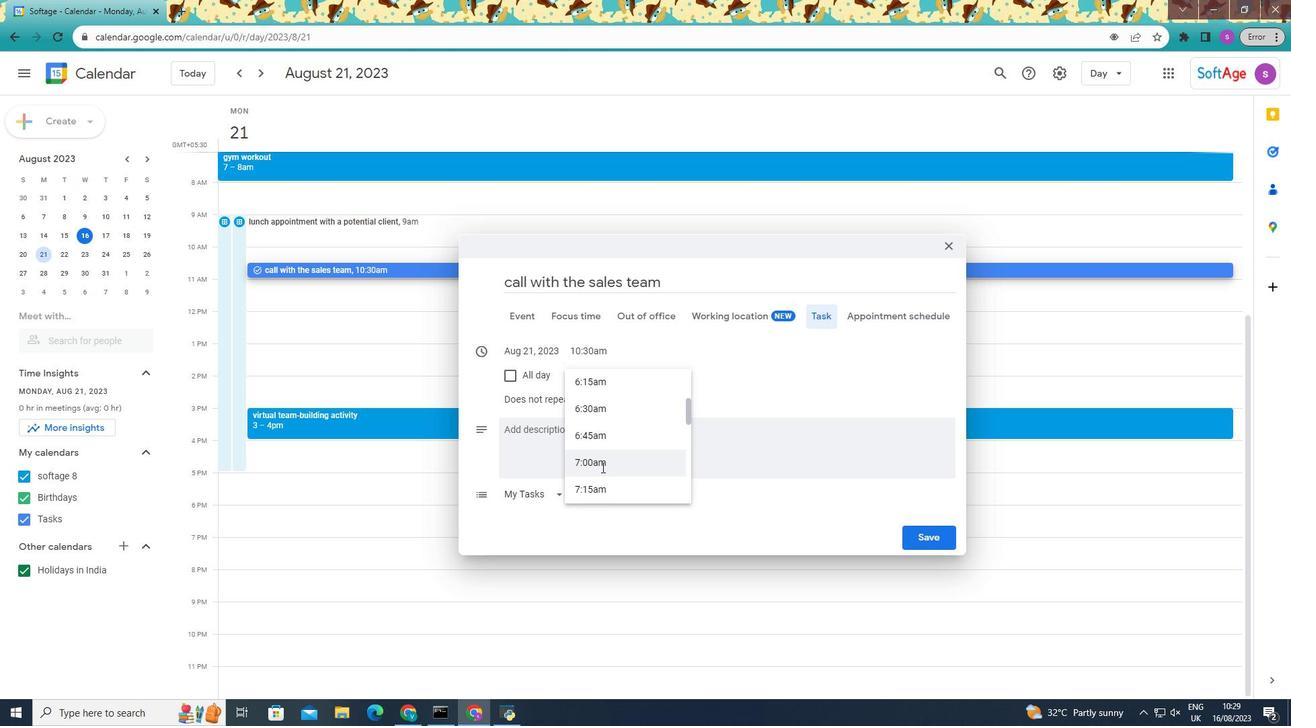 
Action: Mouse moved to (590, 298)
Screenshot: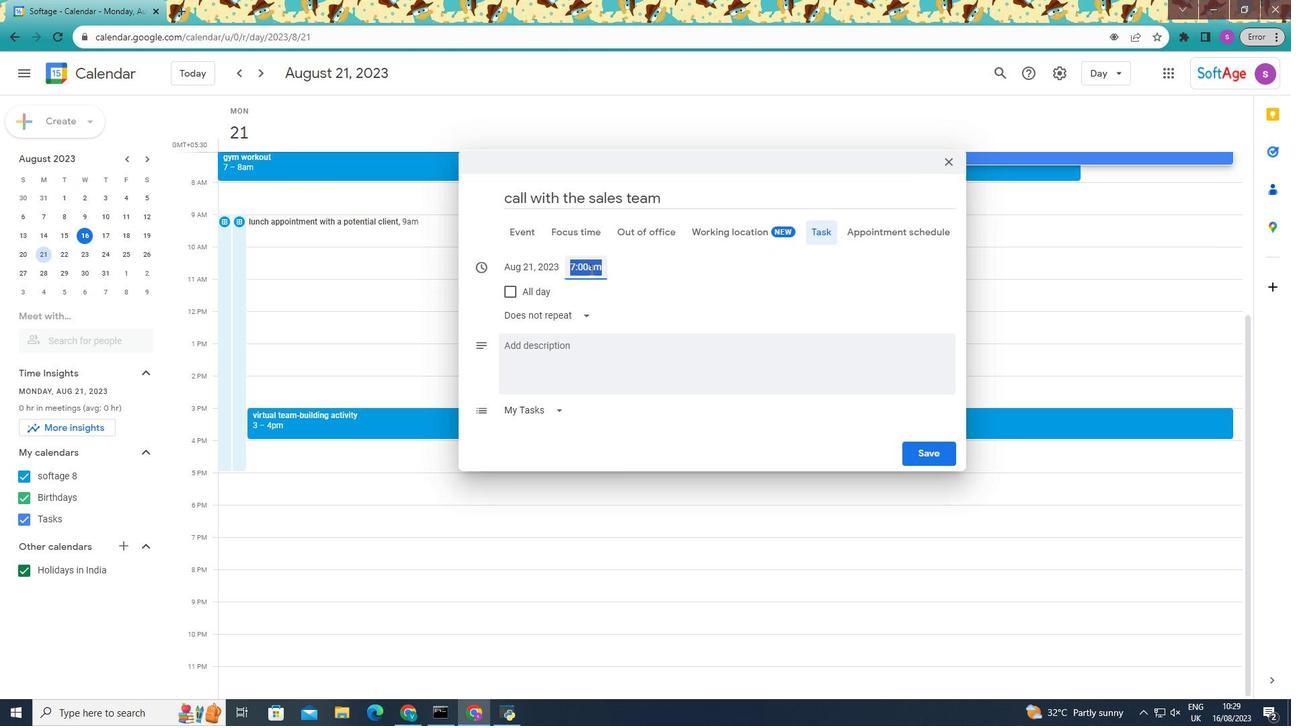 
Action: Mouse pressed left at (590, 298)
Screenshot: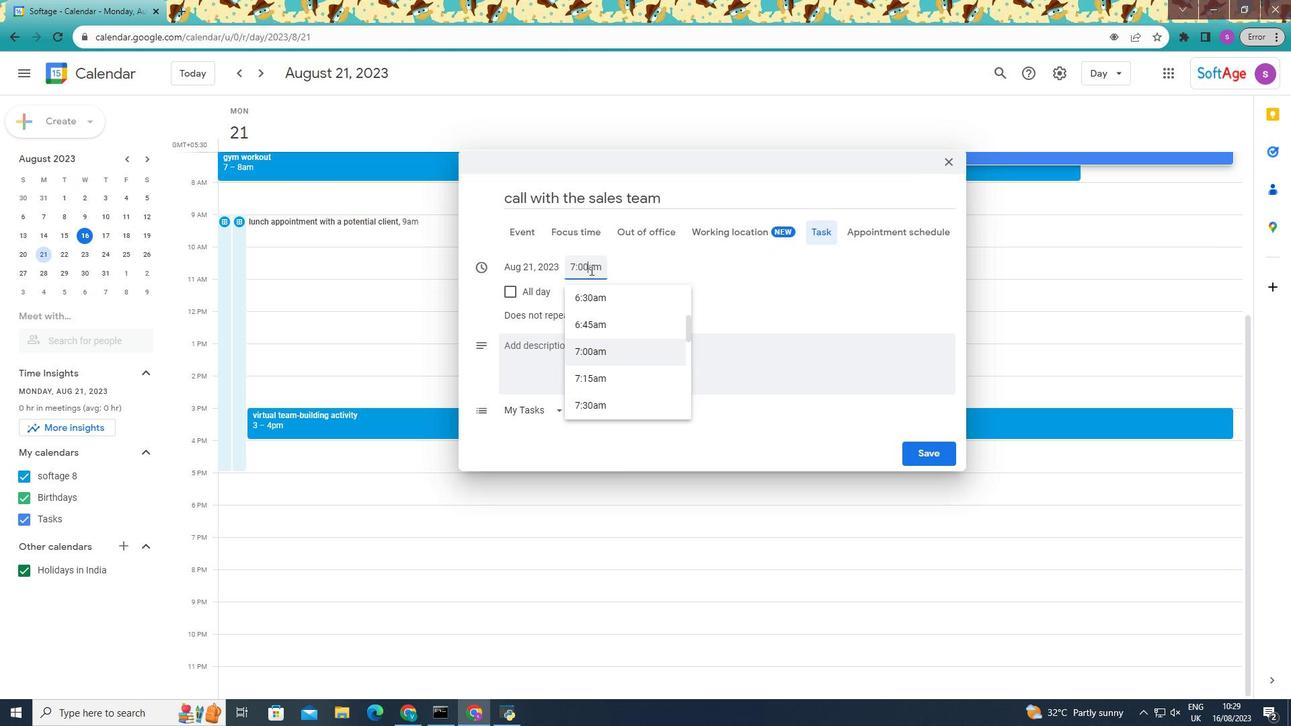 
Action: Mouse moved to (600, 382)
Screenshot: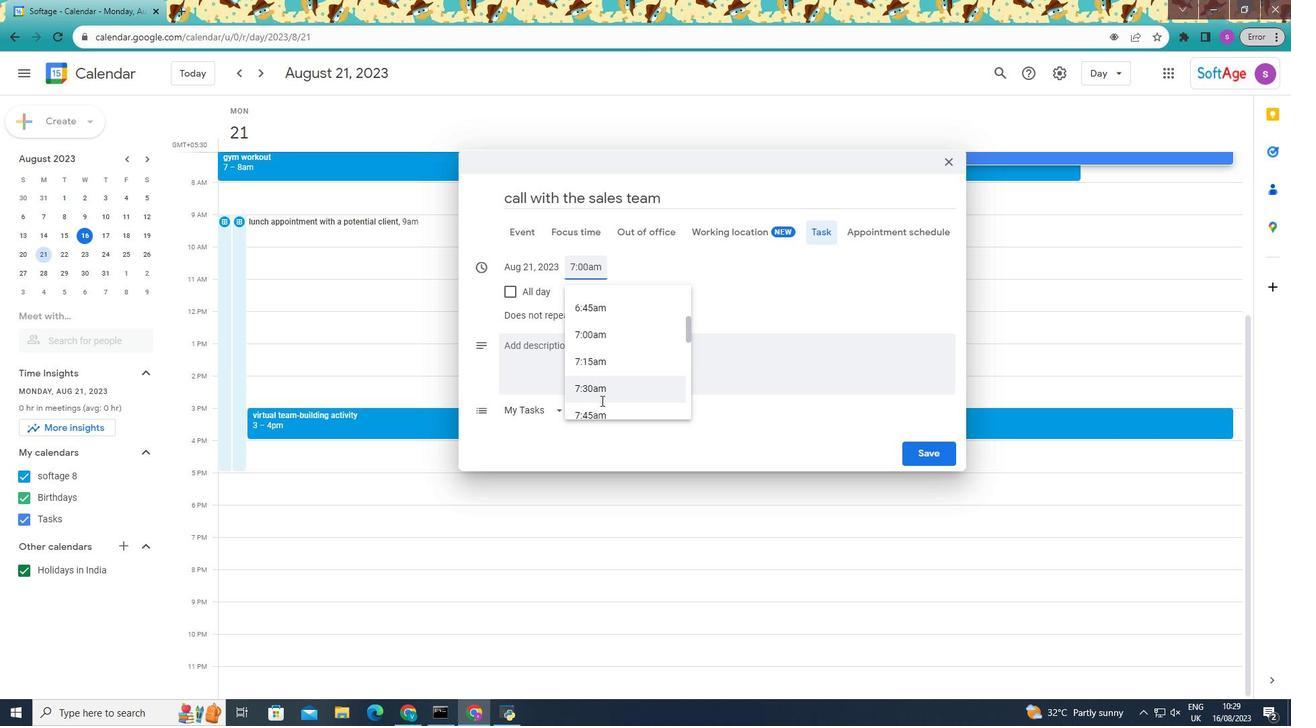 
Action: Mouse scrolled (600, 382) with delta (0, 0)
Screenshot: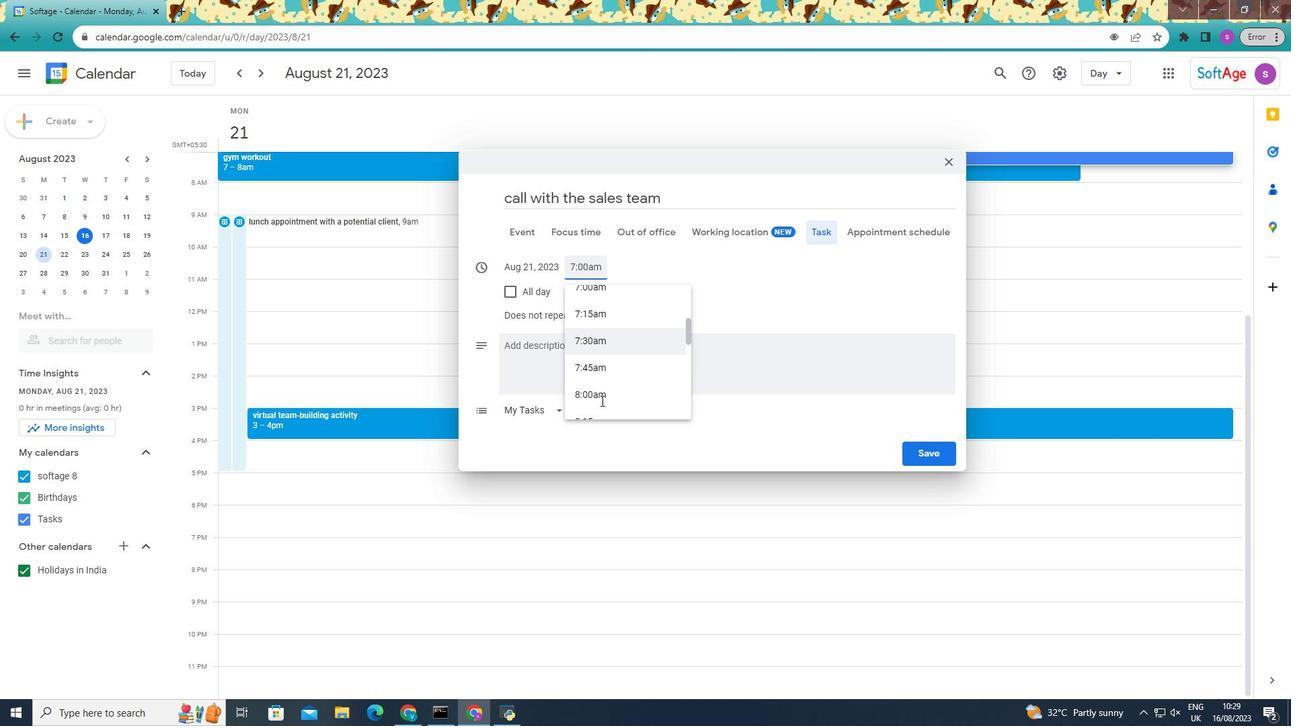 
Action: Mouse scrolled (600, 382) with delta (0, 0)
Screenshot: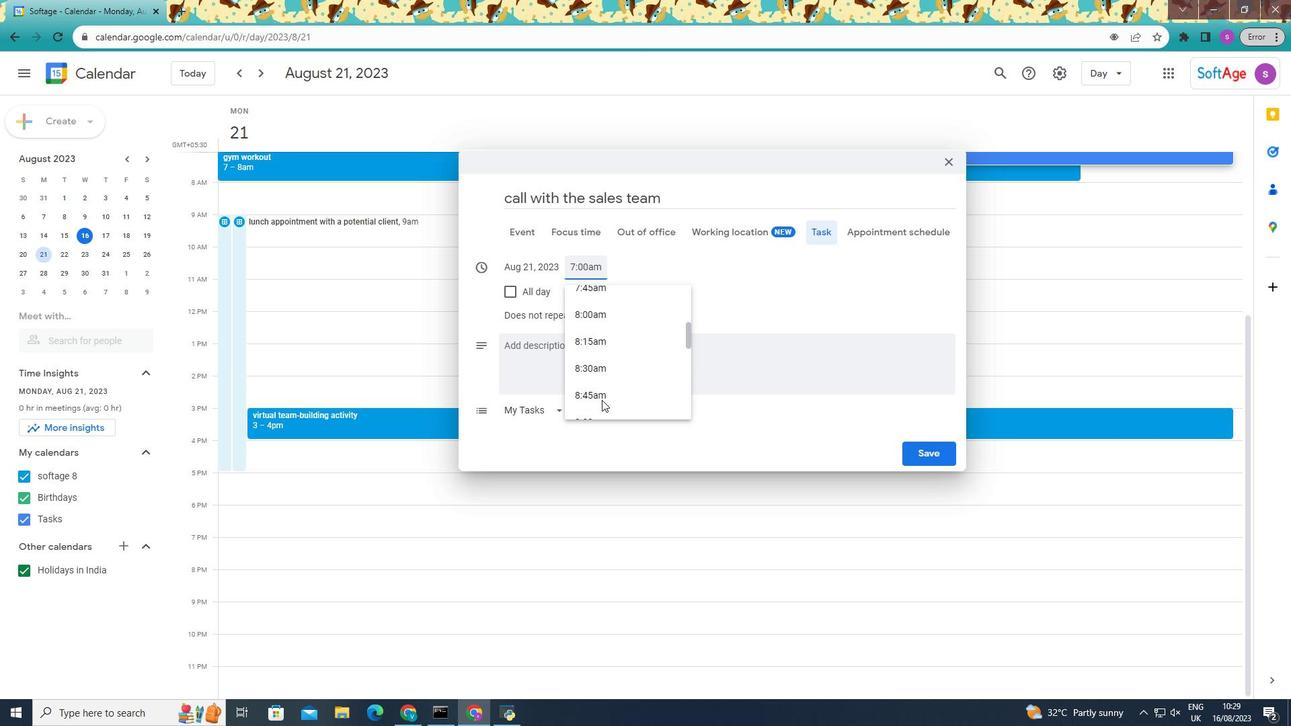 
Action: Mouse scrolled (600, 382) with delta (0, 0)
Screenshot: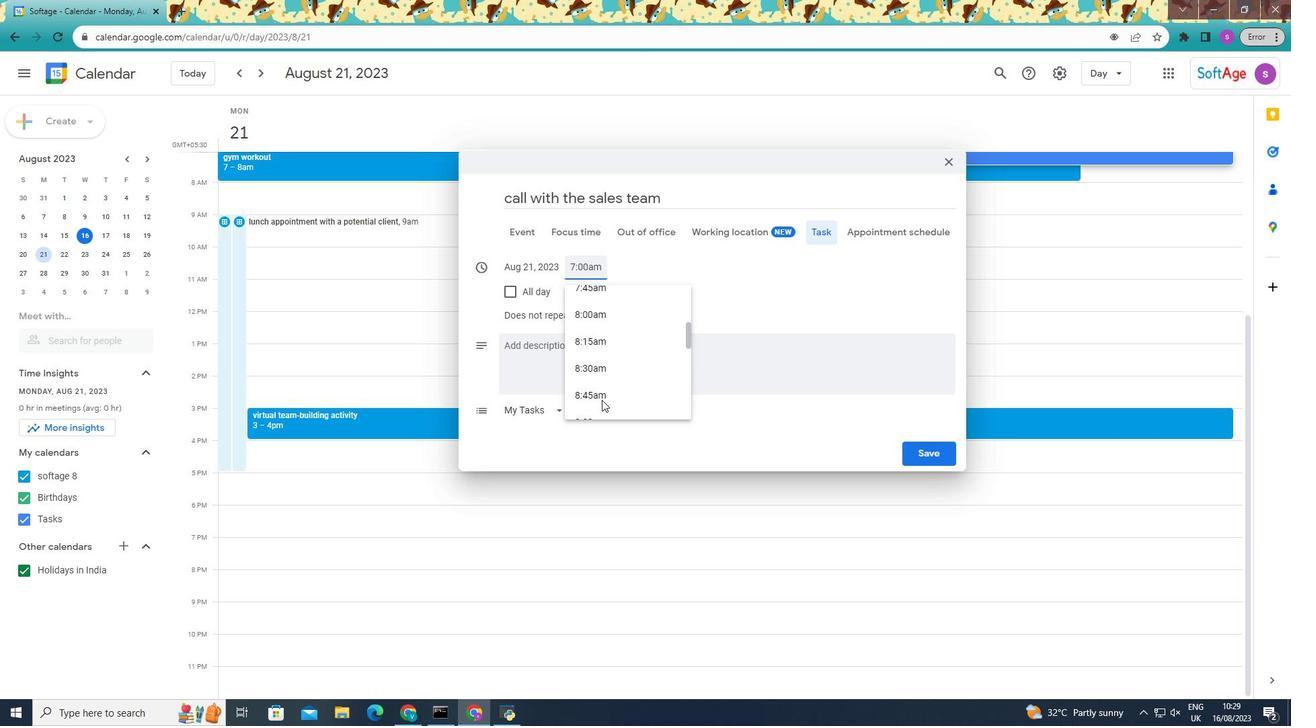
Action: Mouse moved to (601, 382)
Screenshot: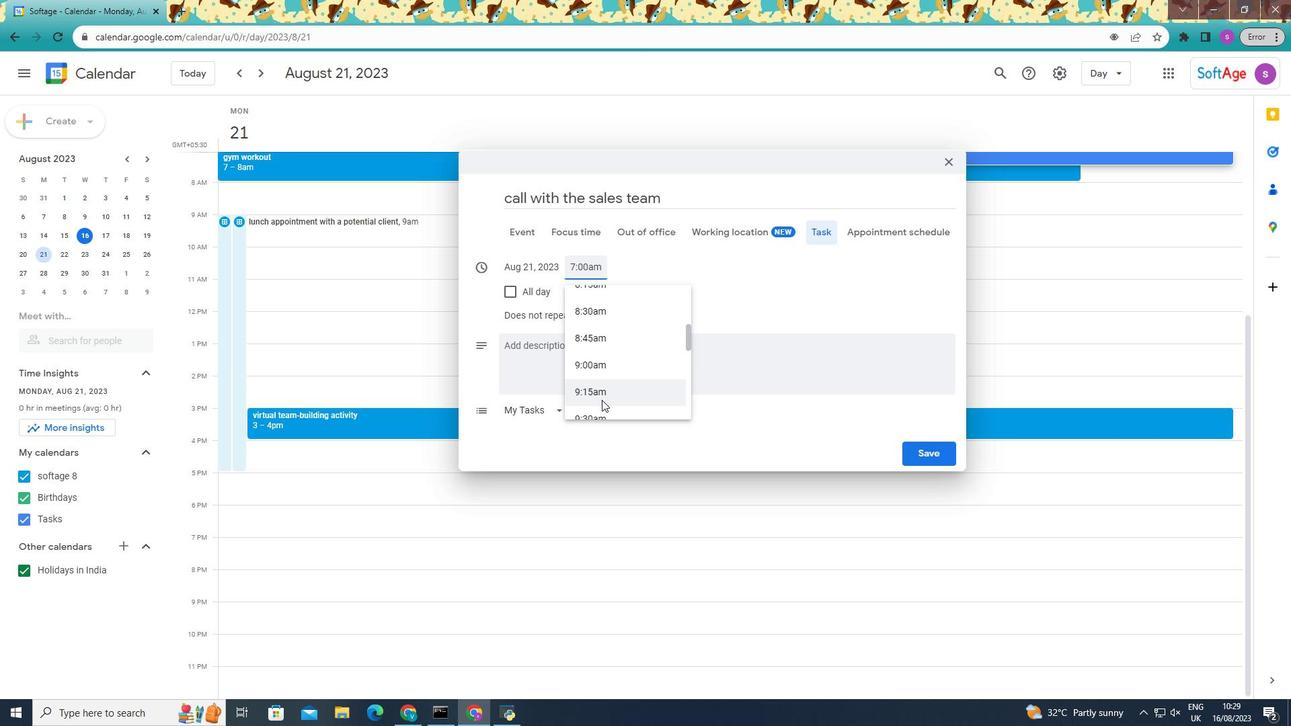 
Action: Mouse scrolled (601, 382) with delta (0, 0)
Screenshot: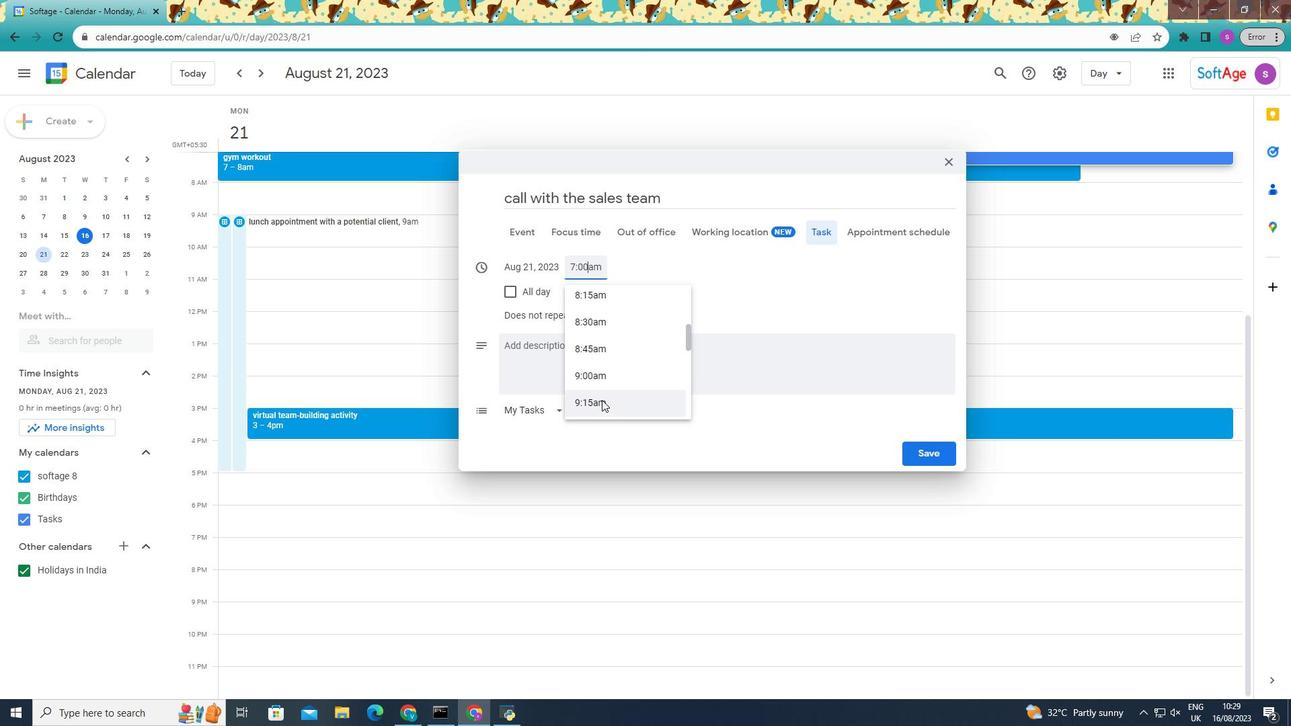 
Action: Mouse scrolled (601, 382) with delta (0, 0)
Screenshot: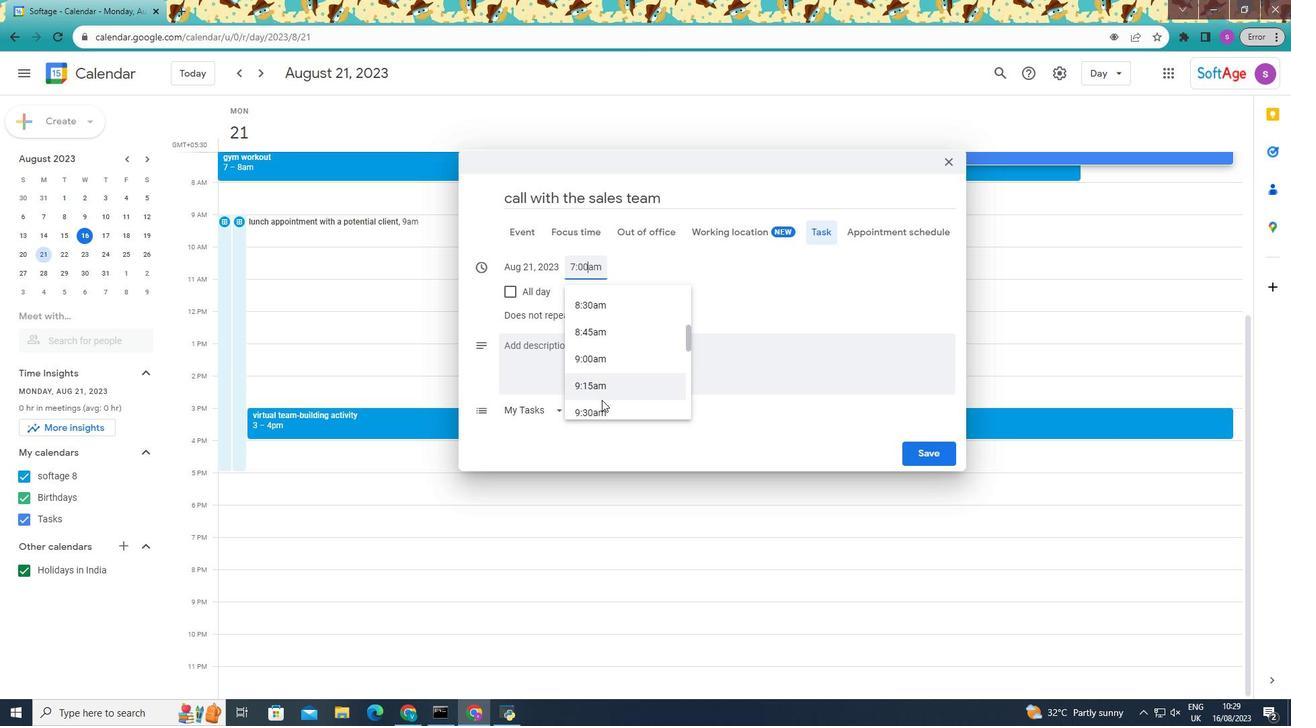 
Action: Mouse scrolled (601, 382) with delta (0, 0)
Screenshot: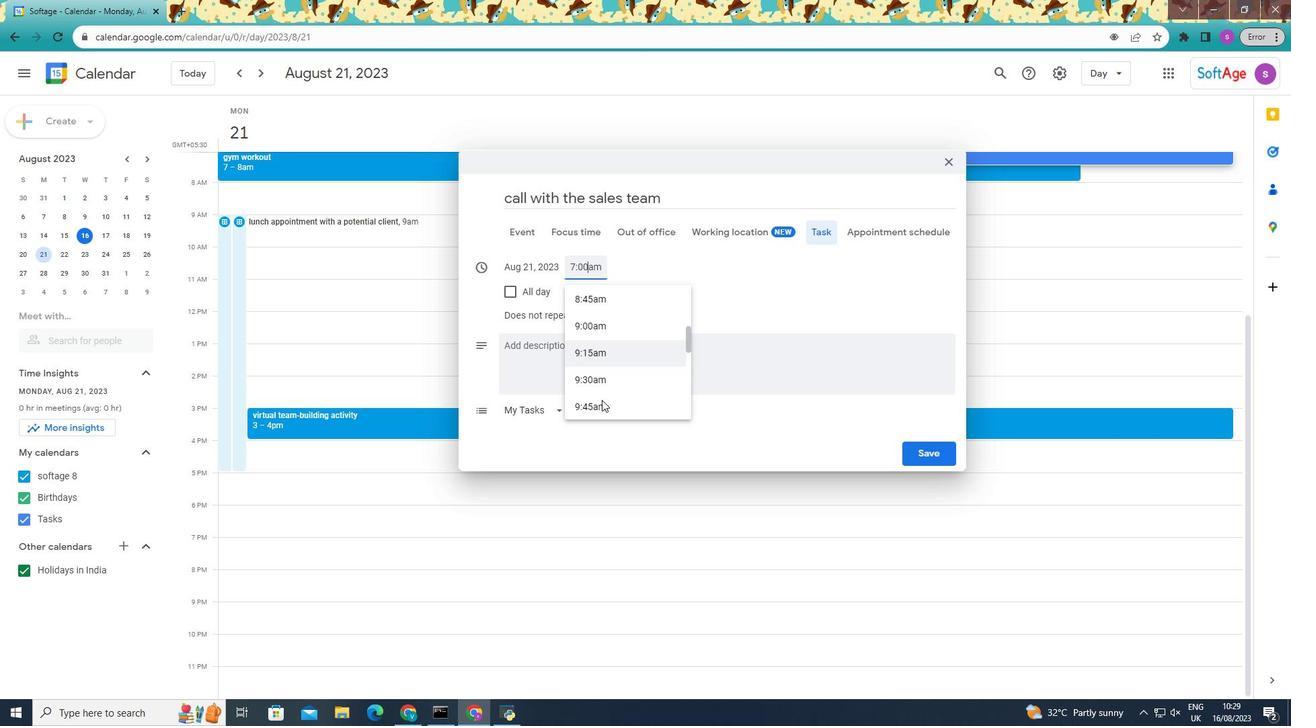 
Action: Mouse scrolled (601, 382) with delta (0, 0)
Screenshot: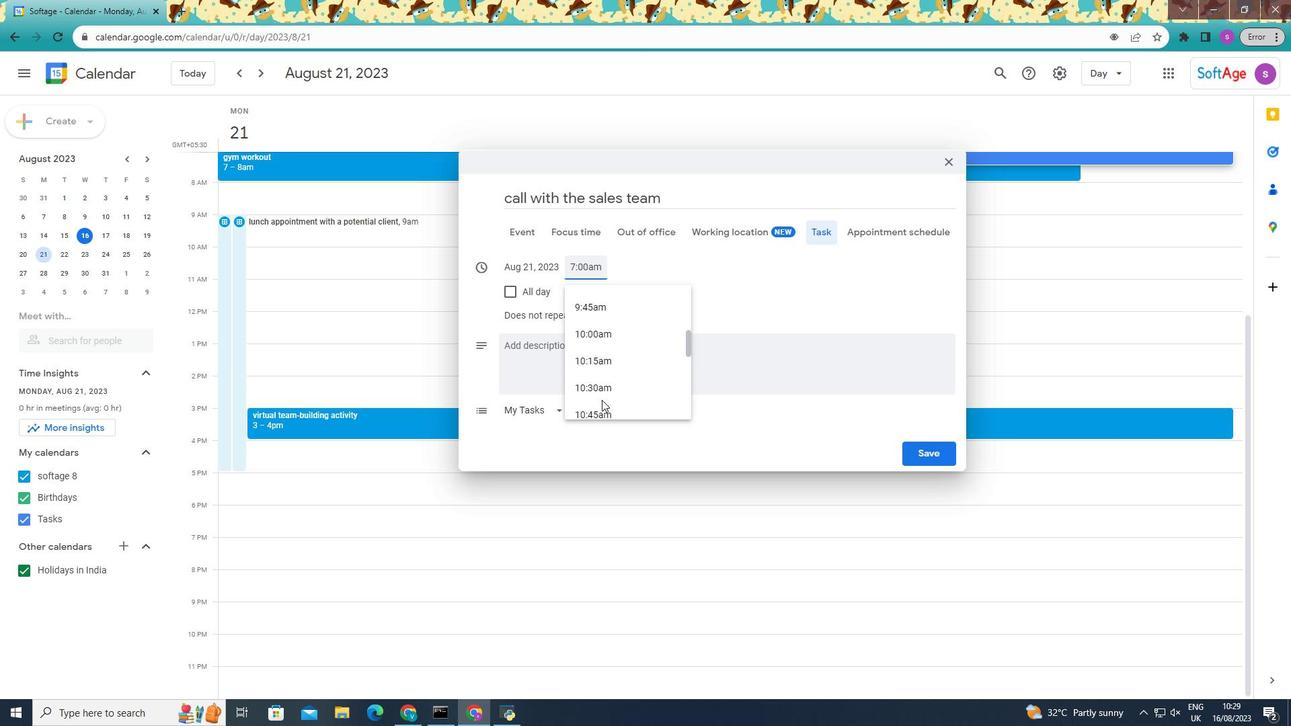 
Action: Mouse scrolled (601, 382) with delta (0, 0)
Screenshot: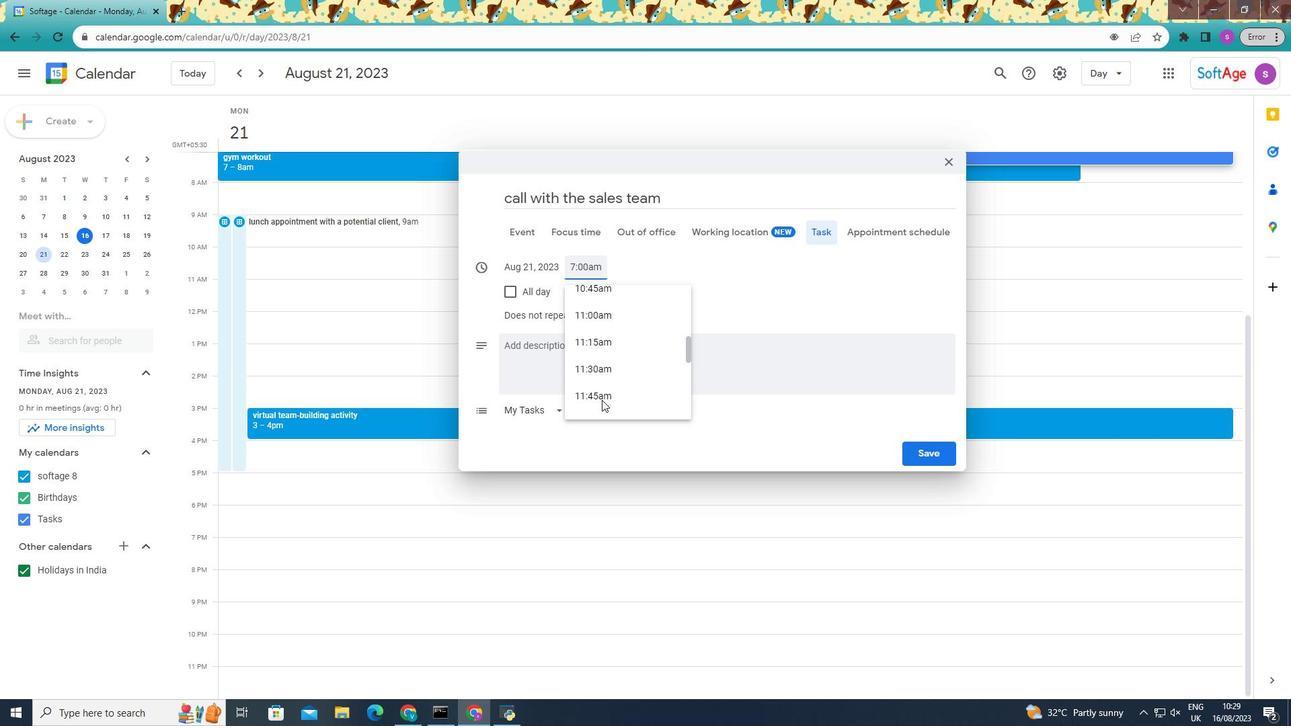 
Action: Mouse scrolled (601, 382) with delta (0, 0)
Screenshot: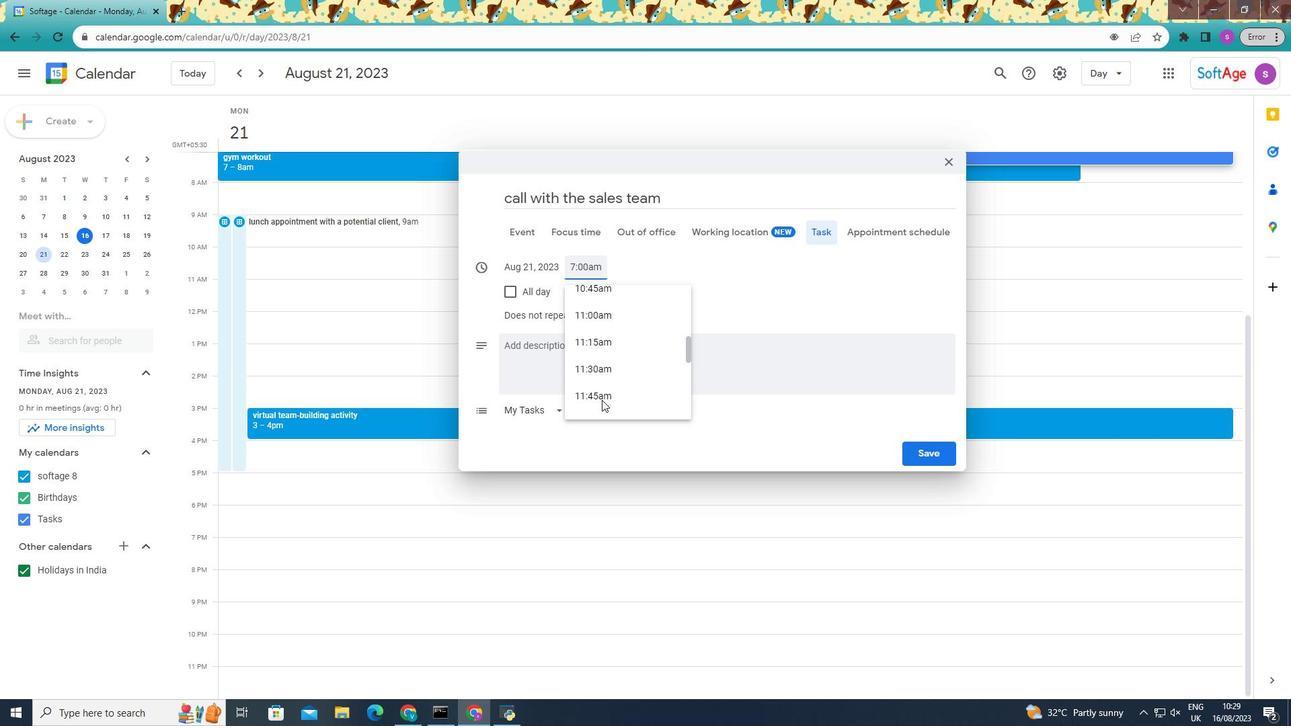 
Action: Mouse scrolled (601, 382) with delta (0, 0)
Screenshot: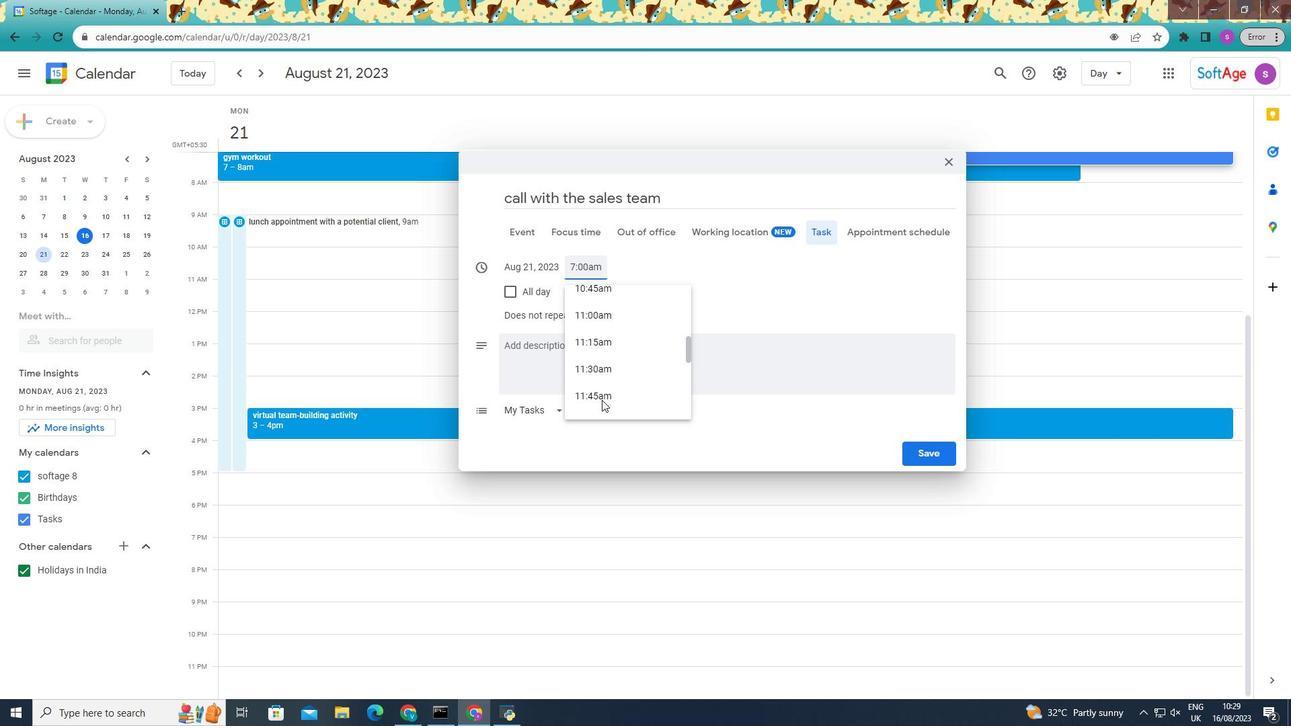 
Action: Mouse scrolled (601, 382) with delta (0, 0)
Screenshot: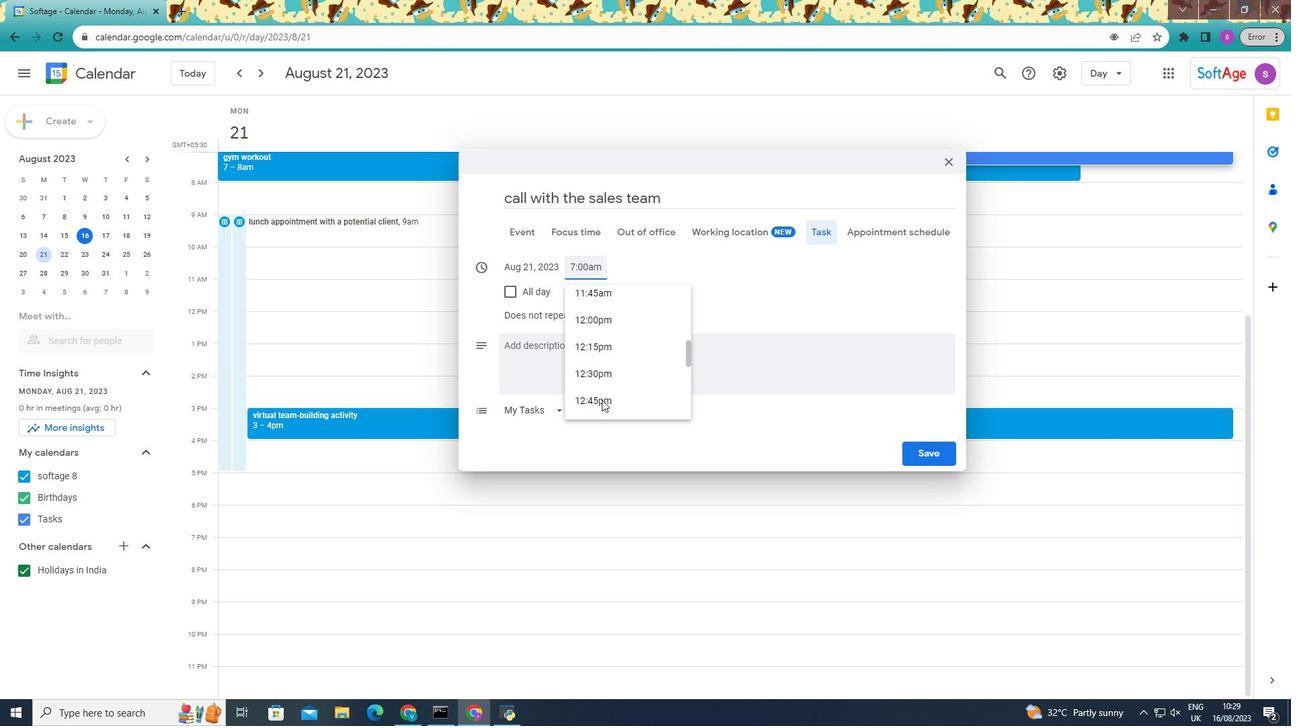 
Action: Mouse scrolled (601, 382) with delta (0, 0)
Screenshot: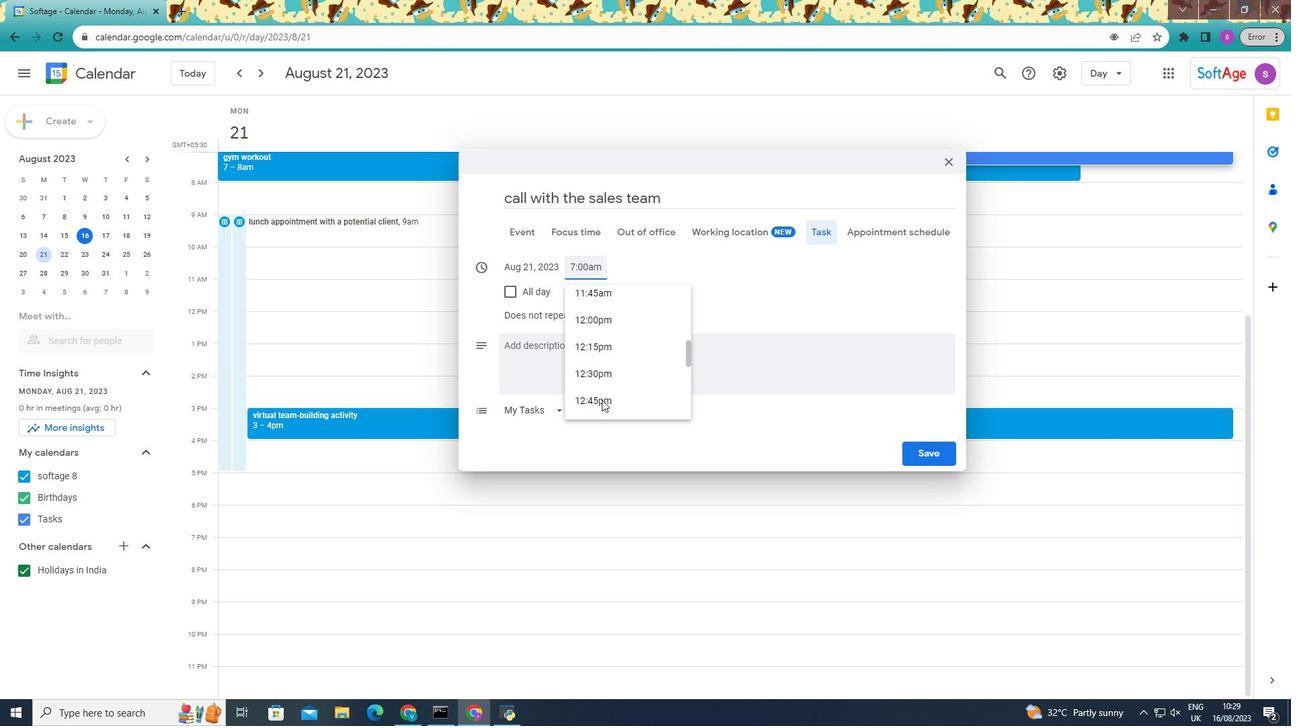 
Action: Mouse scrolled (601, 382) with delta (0, 0)
Screenshot: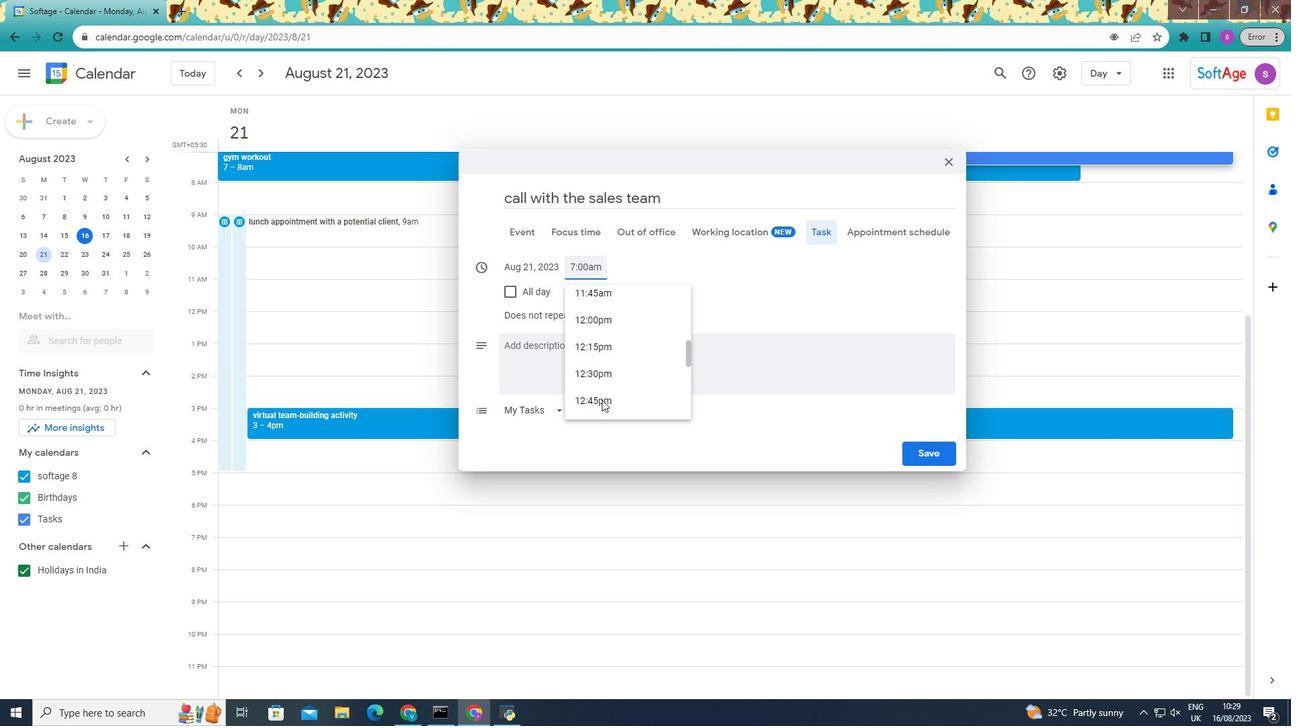 
Action: Mouse scrolled (601, 382) with delta (0, 0)
Screenshot: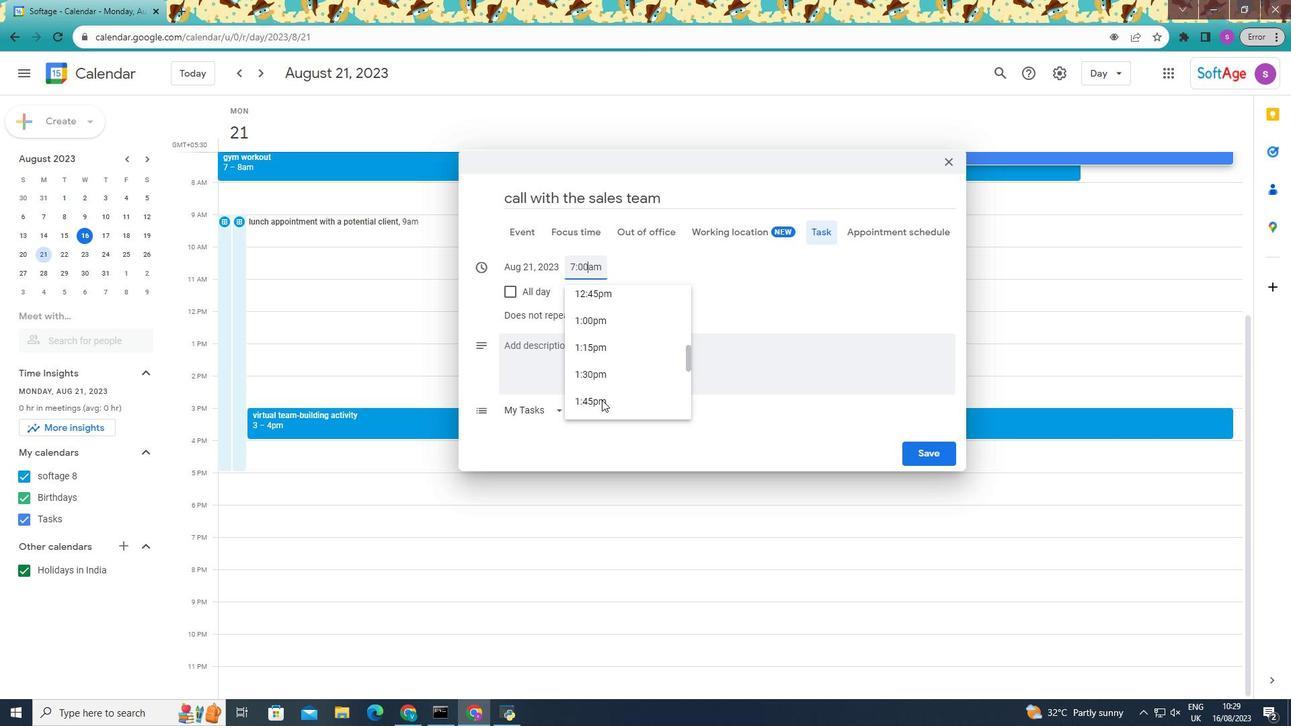 
Action: Mouse scrolled (601, 382) with delta (0, 0)
Screenshot: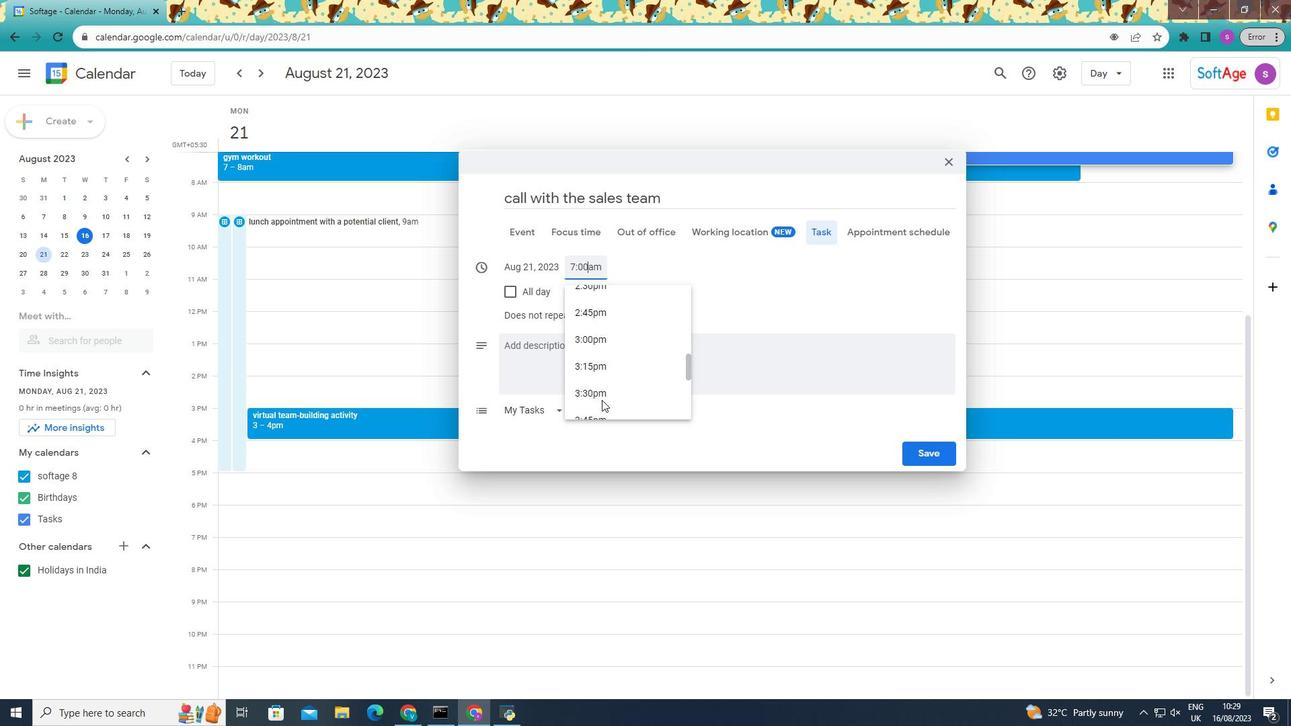 
Action: Mouse scrolled (601, 382) with delta (0, 0)
Screenshot: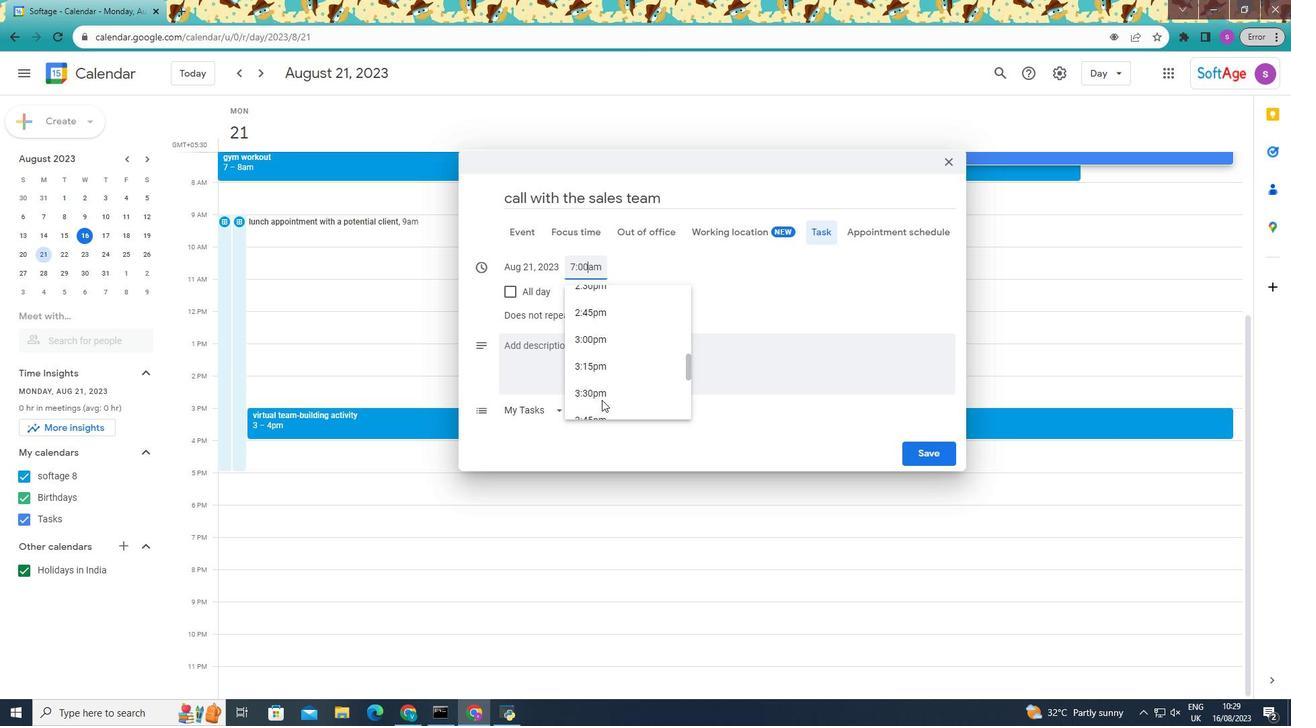 
Action: Mouse scrolled (601, 382) with delta (0, 0)
Screenshot: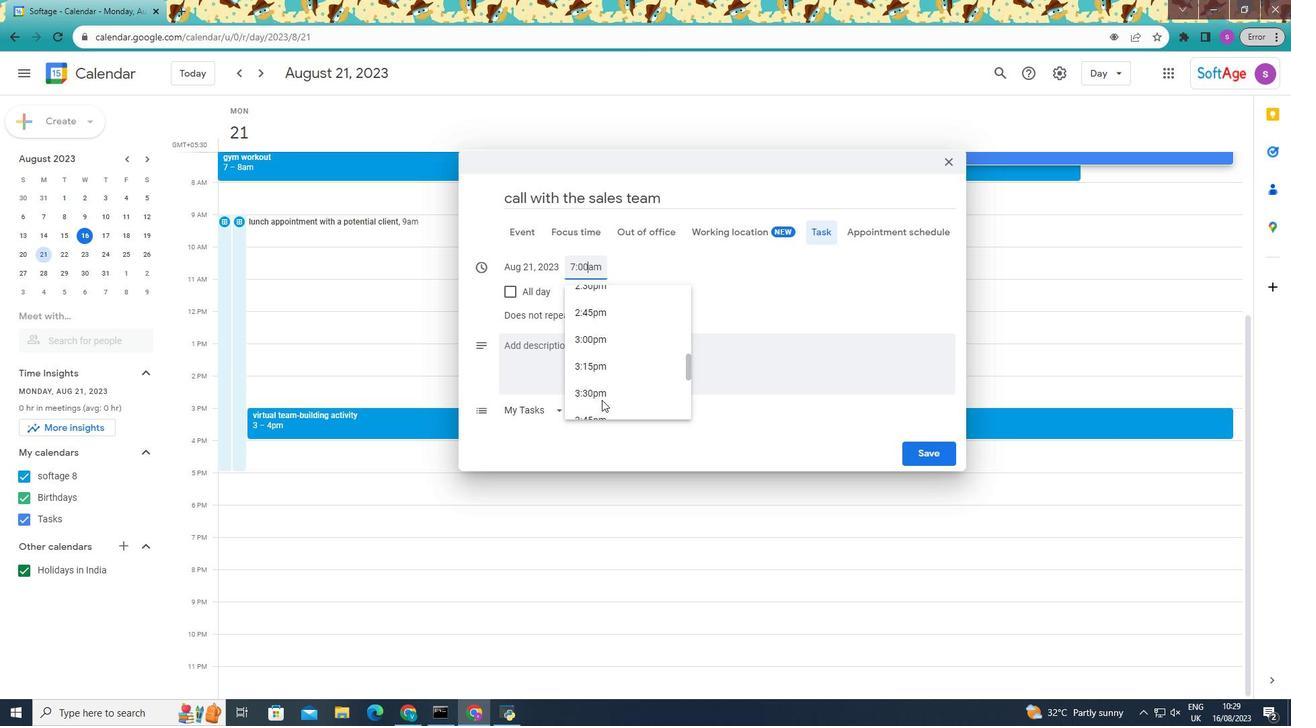 
Action: Mouse scrolled (601, 382) with delta (0, 0)
Screenshot: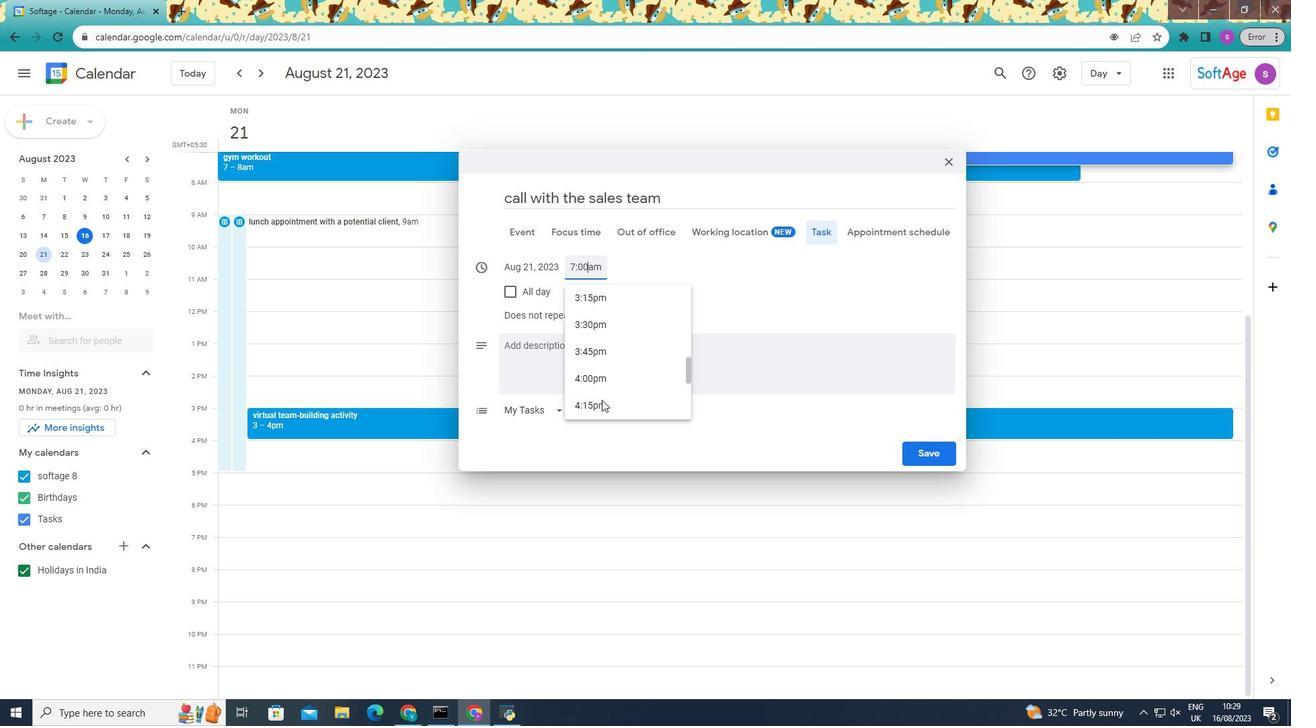 
Action: Mouse scrolled (601, 382) with delta (0, 0)
Screenshot: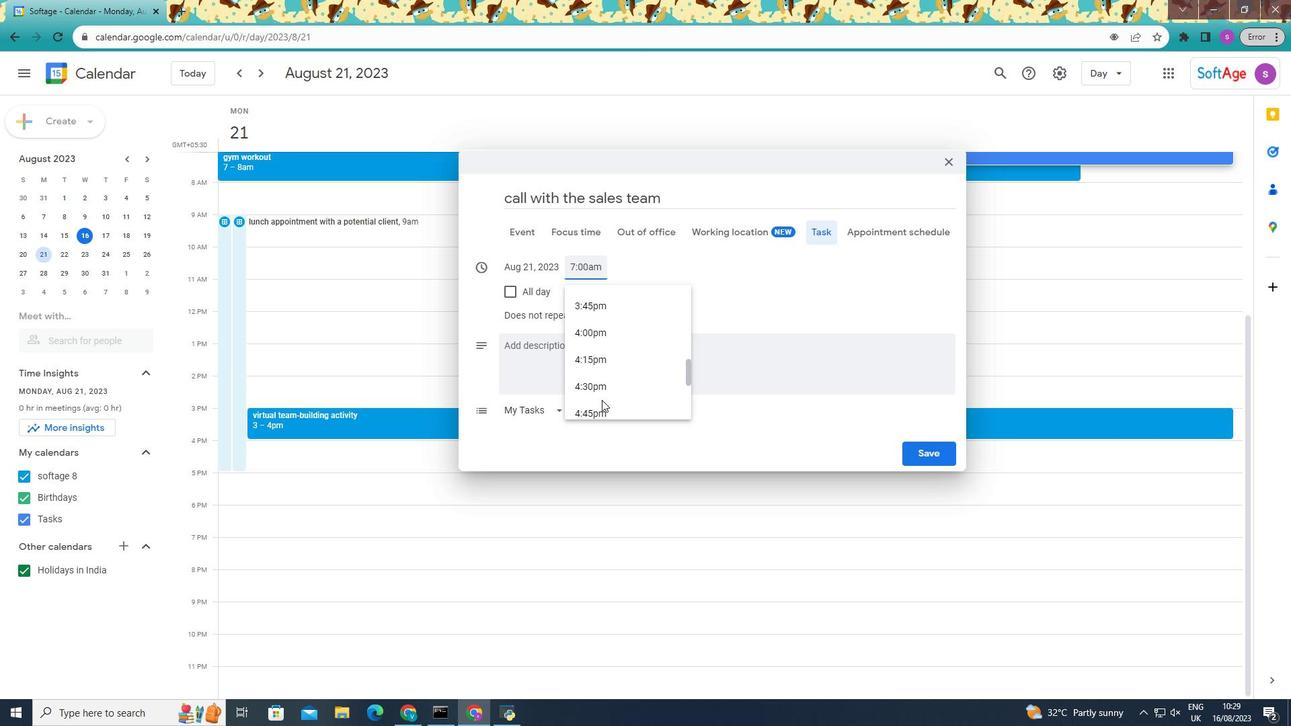 
Action: Mouse scrolled (601, 382) with delta (0, 0)
Screenshot: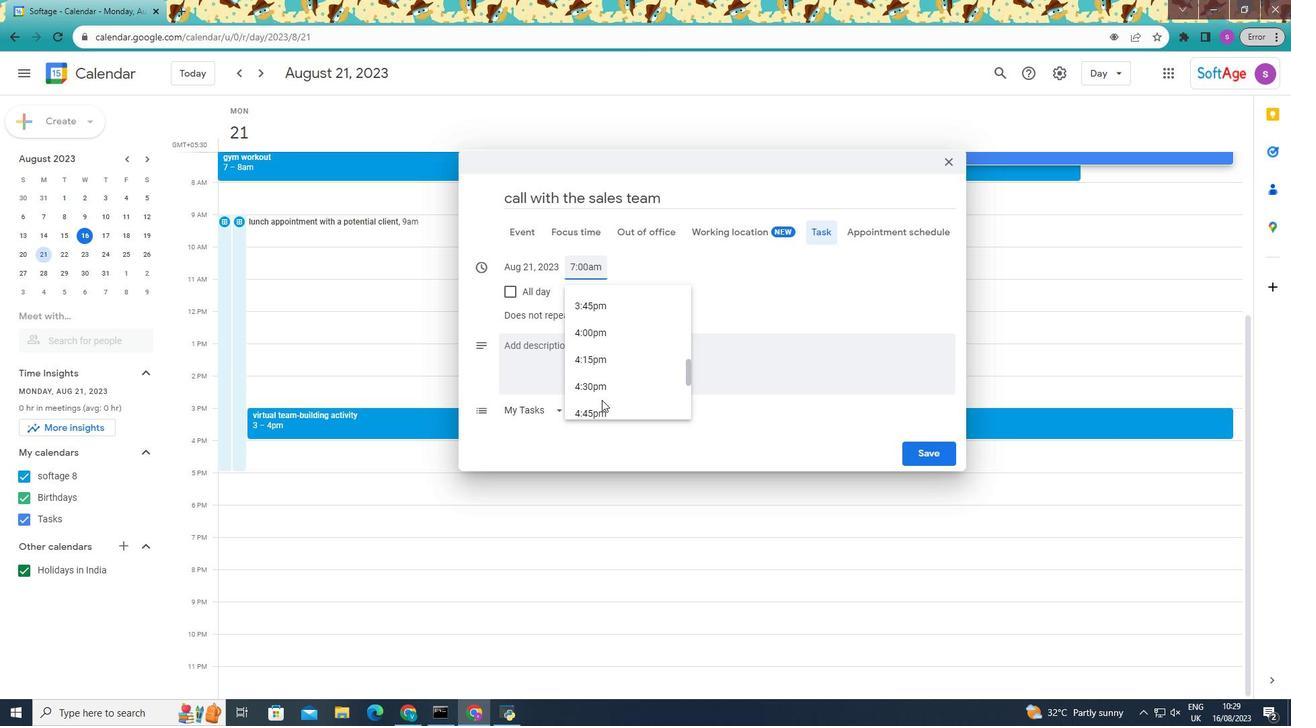 
Action: Mouse scrolled (601, 382) with delta (0, 0)
Screenshot: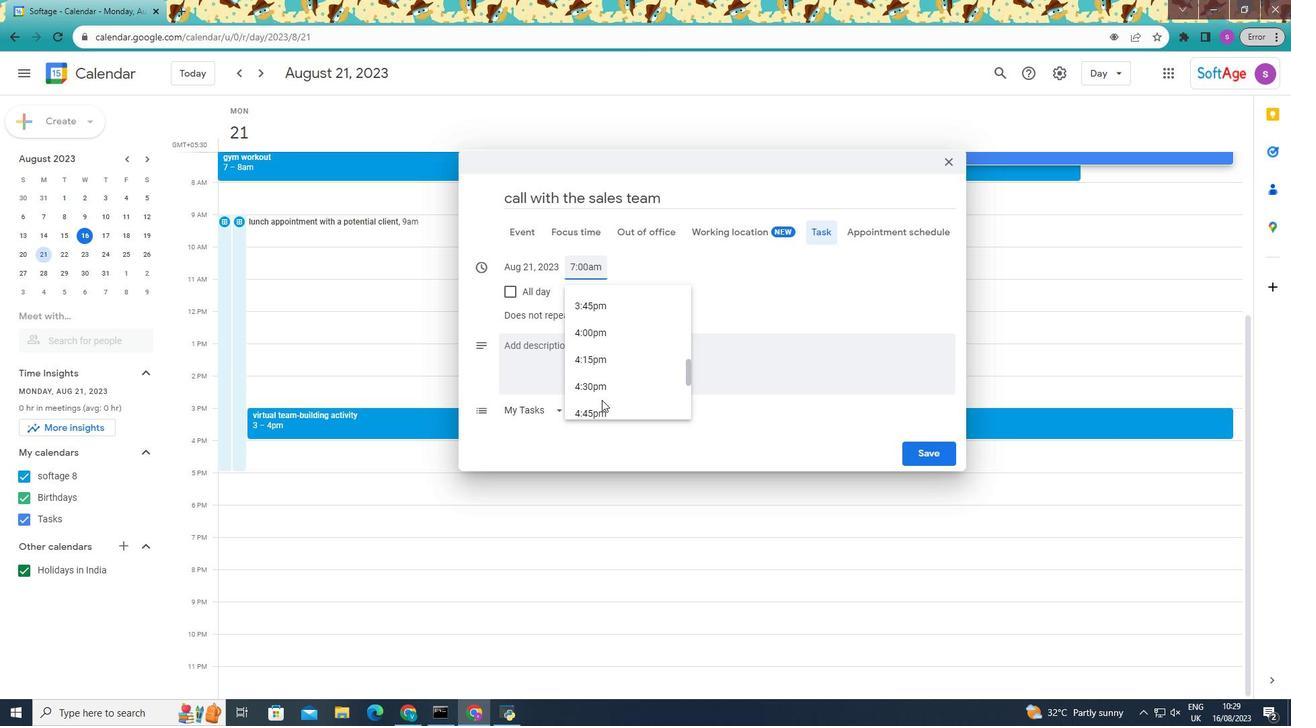
Action: Mouse scrolled (601, 382) with delta (0, 0)
Screenshot: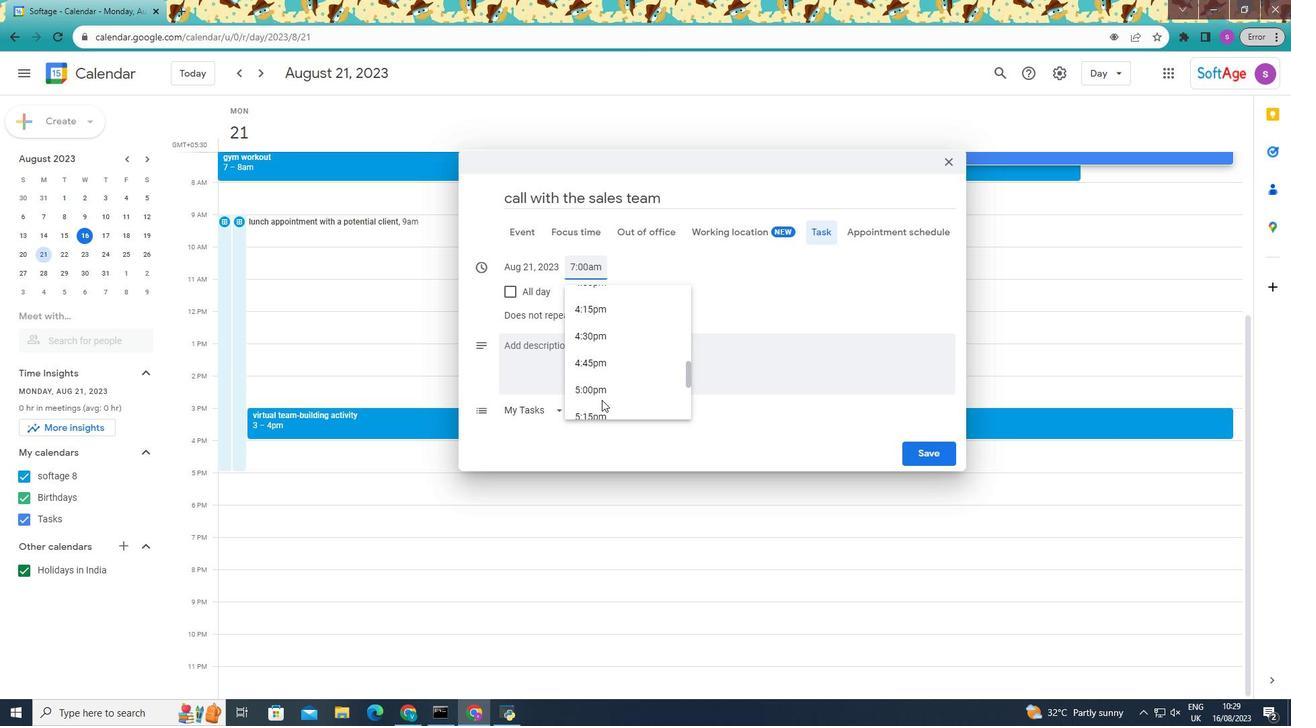 
Action: Mouse scrolled (601, 382) with delta (0, 0)
Screenshot: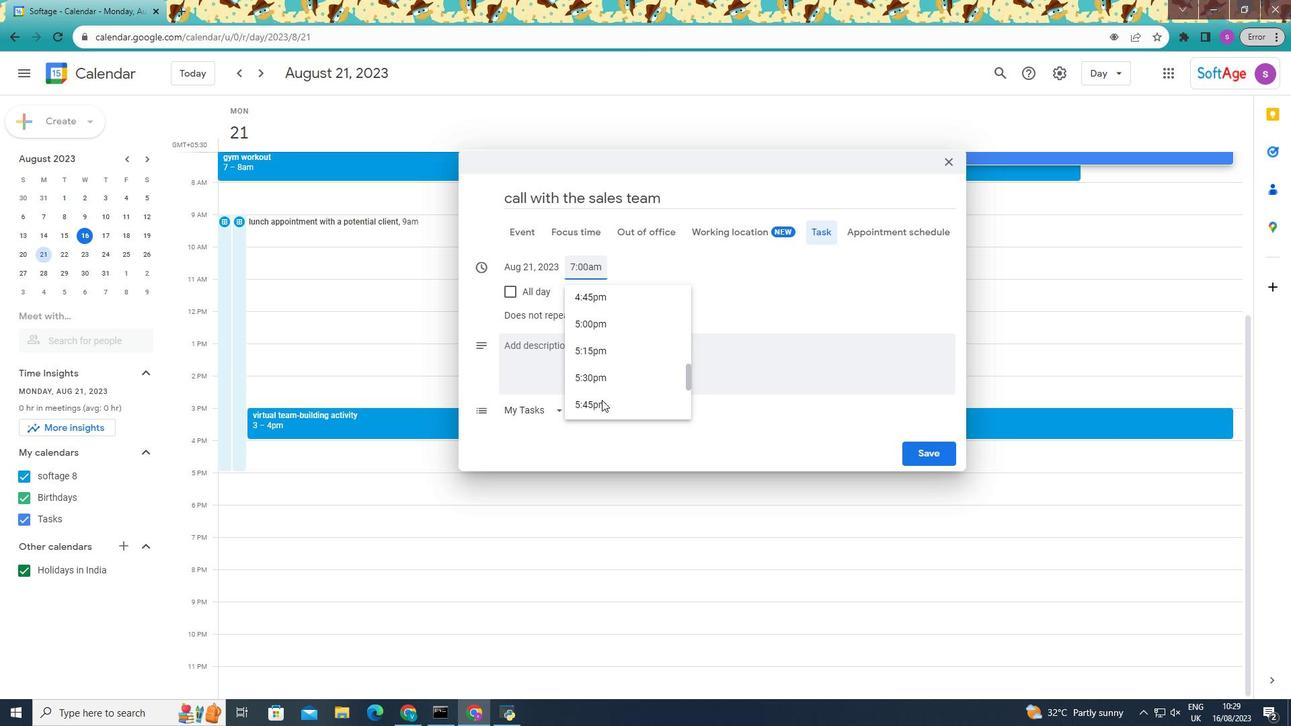 
Action: Mouse scrolled (601, 382) with delta (0, 0)
Screenshot: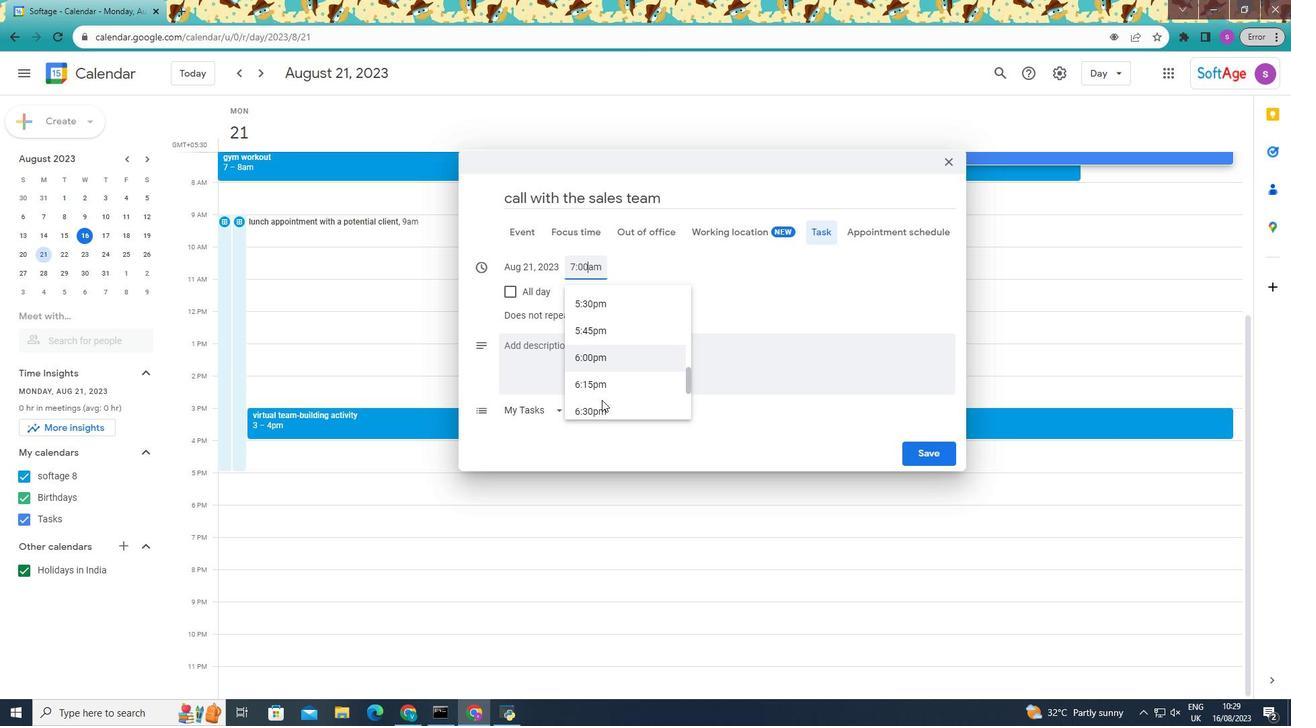 
Action: Mouse scrolled (601, 382) with delta (0, 0)
Screenshot: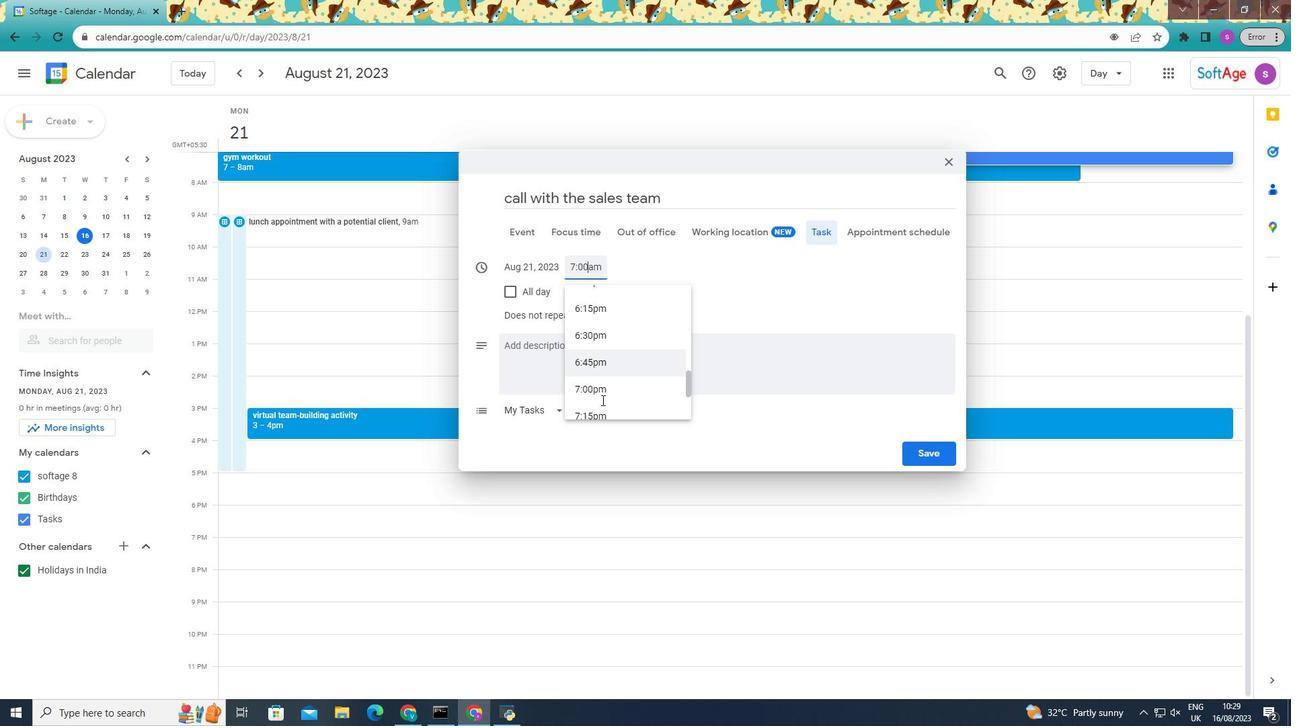 
Action: Mouse moved to (629, 363)
Screenshot: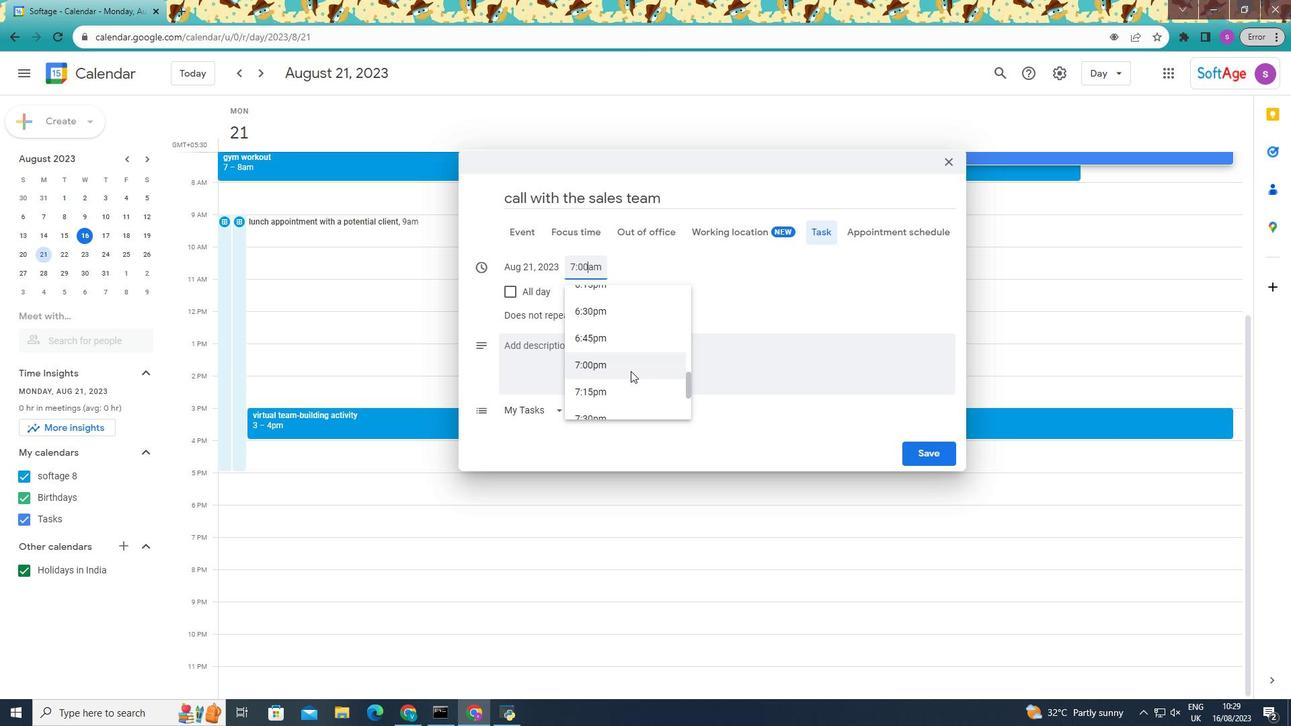 
Action: Mouse pressed left at (629, 363)
Screenshot: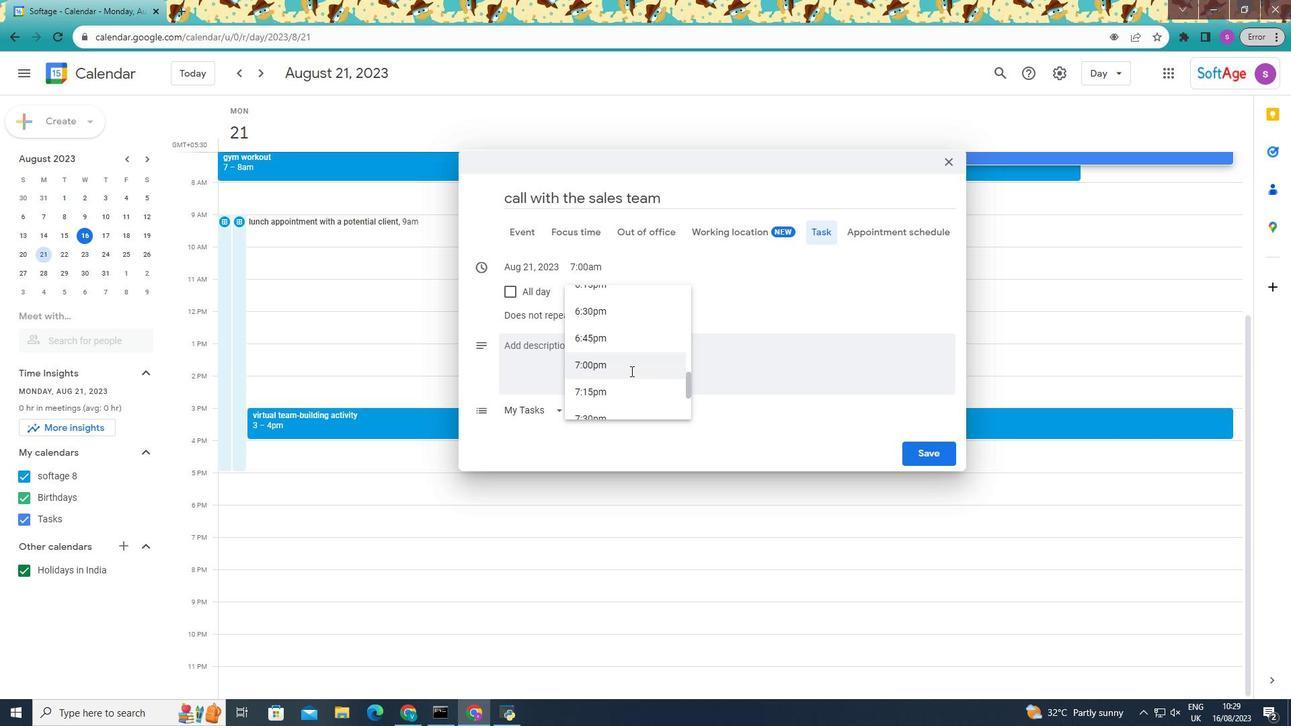 
Action: Mouse moved to (930, 485)
Screenshot: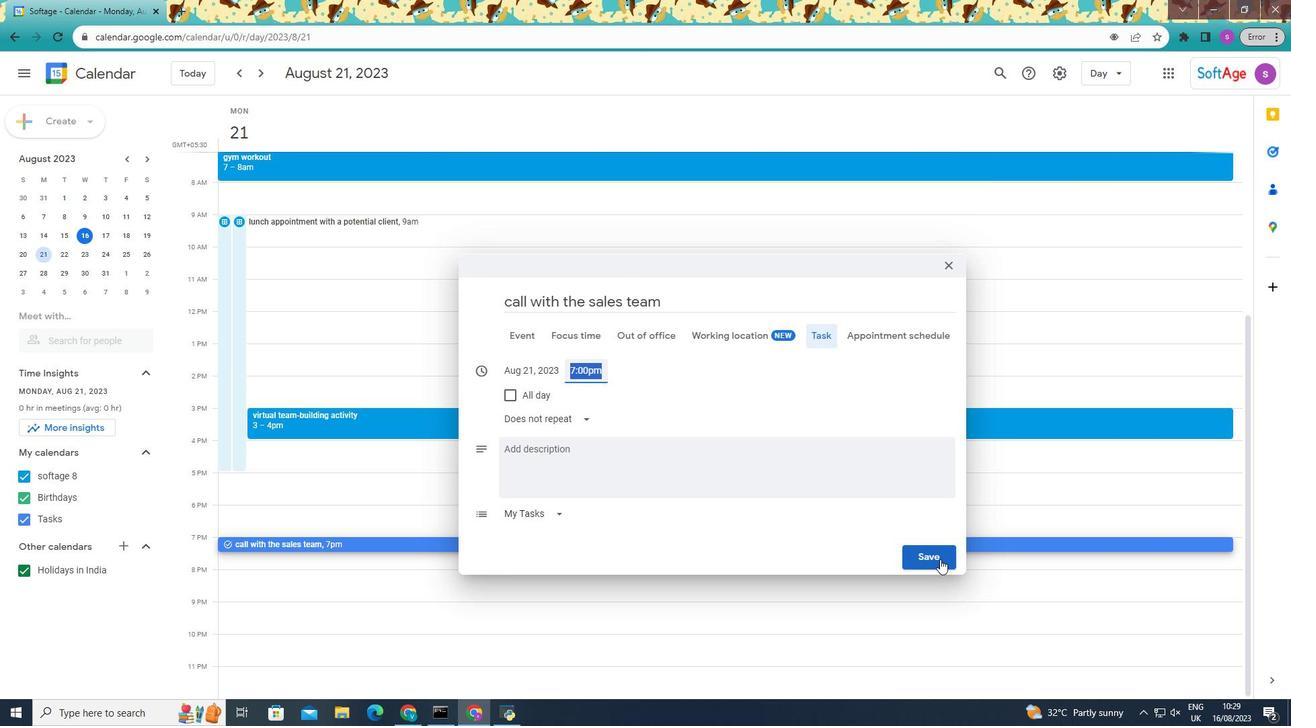 
Action: Mouse pressed left at (930, 485)
Screenshot: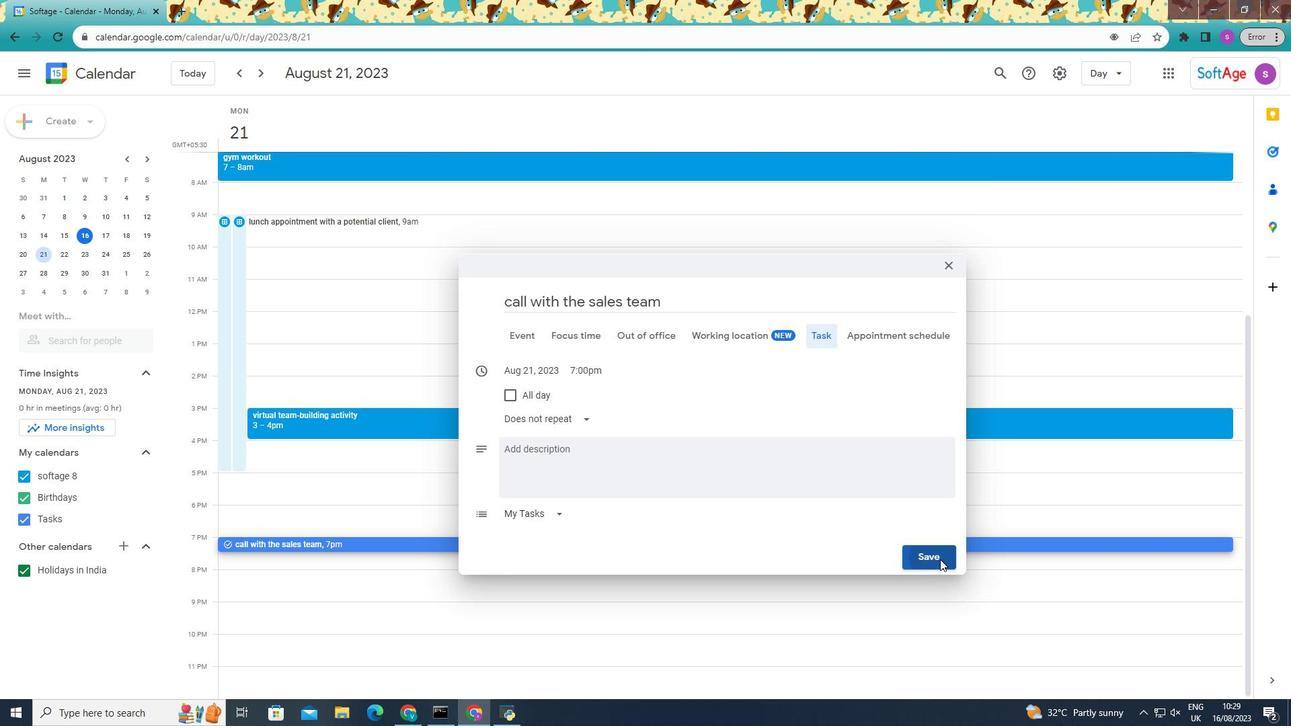 
Action: Mouse moved to (616, 409)
Screenshot: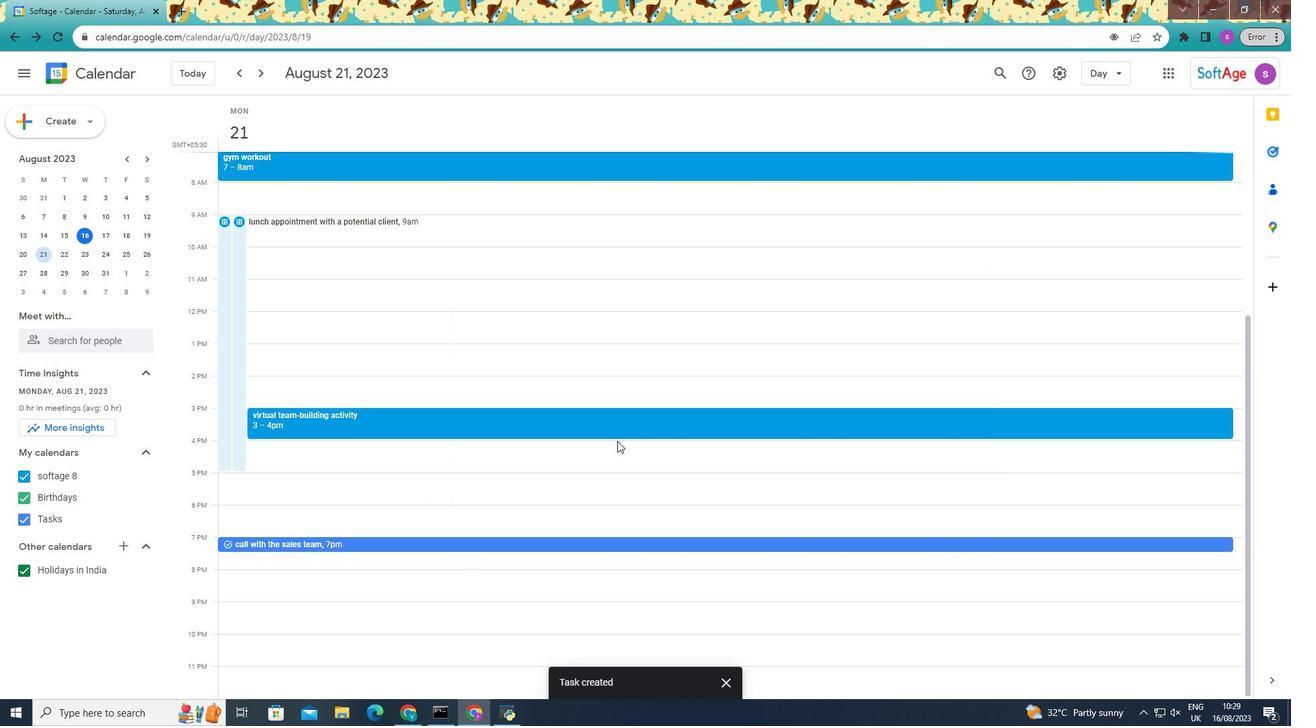 
